 Task: Send an email with the signature Alicia Thompson with the subject Reminder for a donation and the message Would you be able to attend the training session on Monday at 10 am? from softage.10@softage.net to softage.6@softage.net and softage.7@softage.net
Action: Mouse moved to (83, 127)
Screenshot: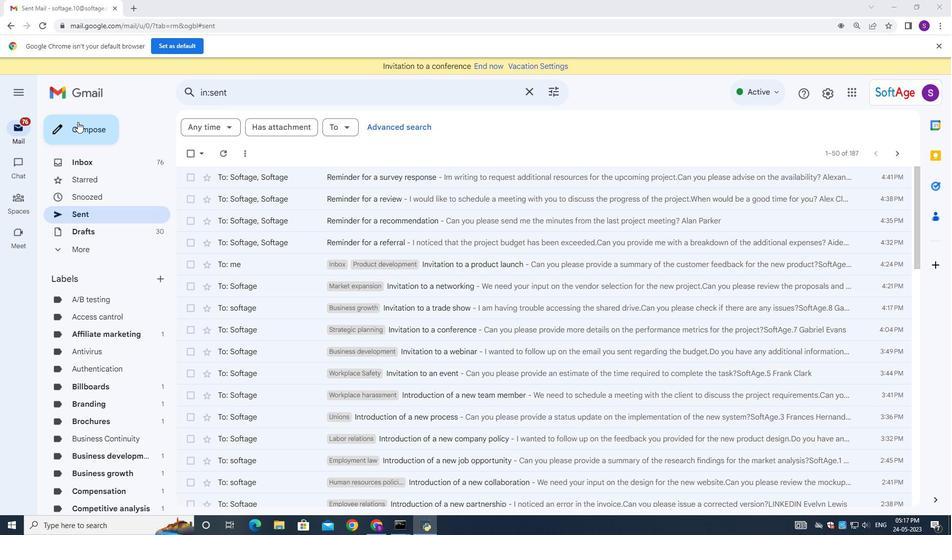 
Action: Mouse pressed left at (83, 127)
Screenshot: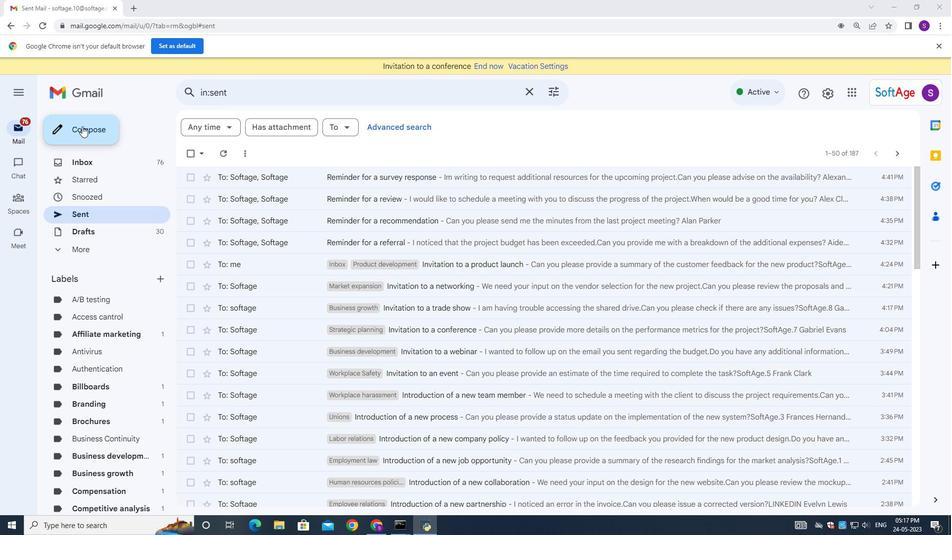 
Action: Mouse moved to (783, 493)
Screenshot: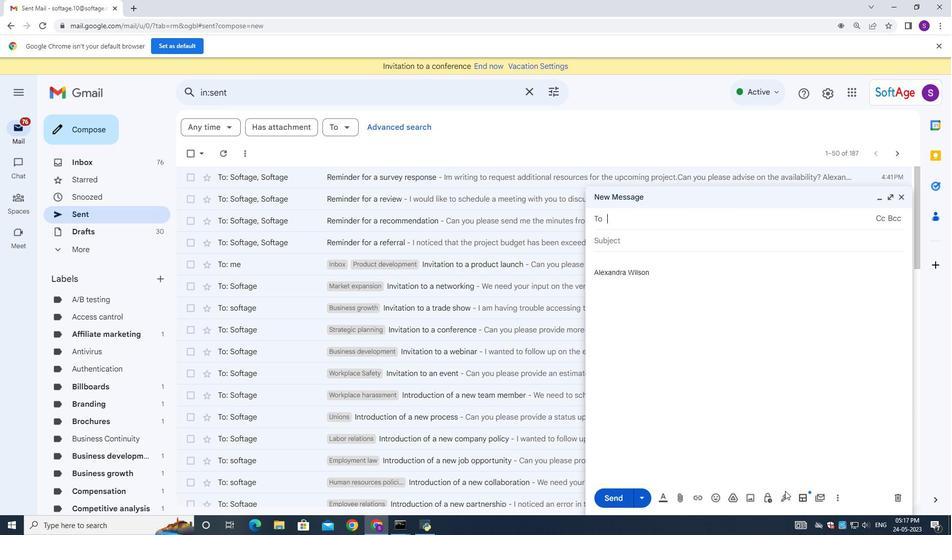 
Action: Mouse pressed left at (783, 493)
Screenshot: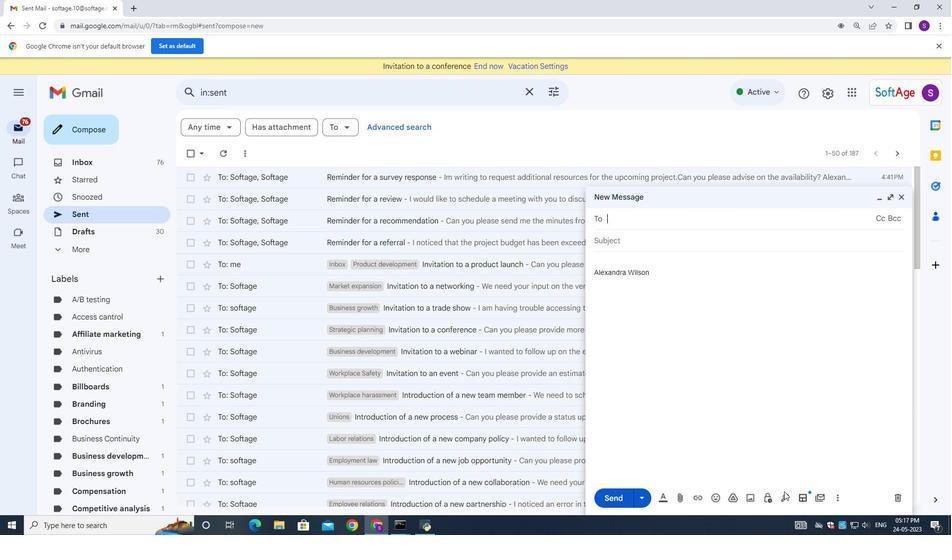 
Action: Mouse moved to (808, 435)
Screenshot: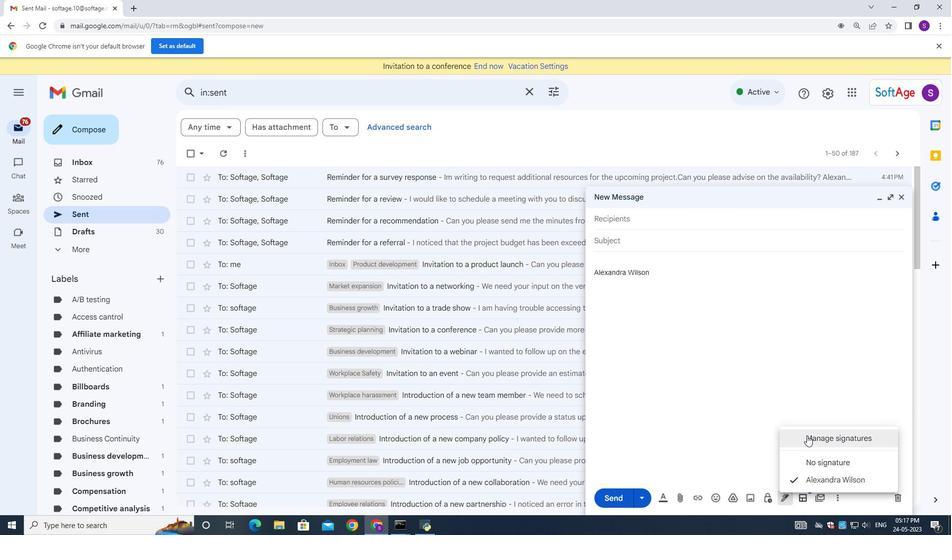 
Action: Mouse pressed left at (808, 435)
Screenshot: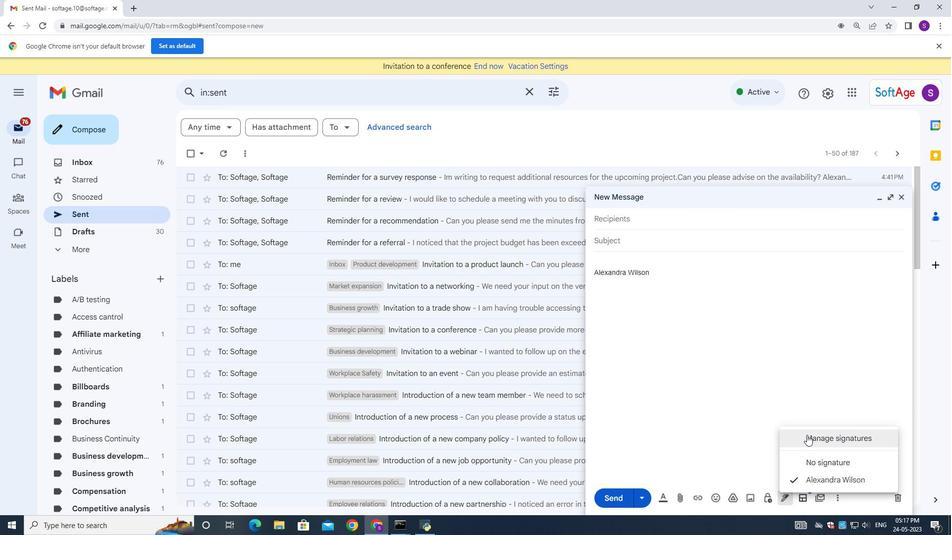 
Action: Mouse moved to (468, 250)
Screenshot: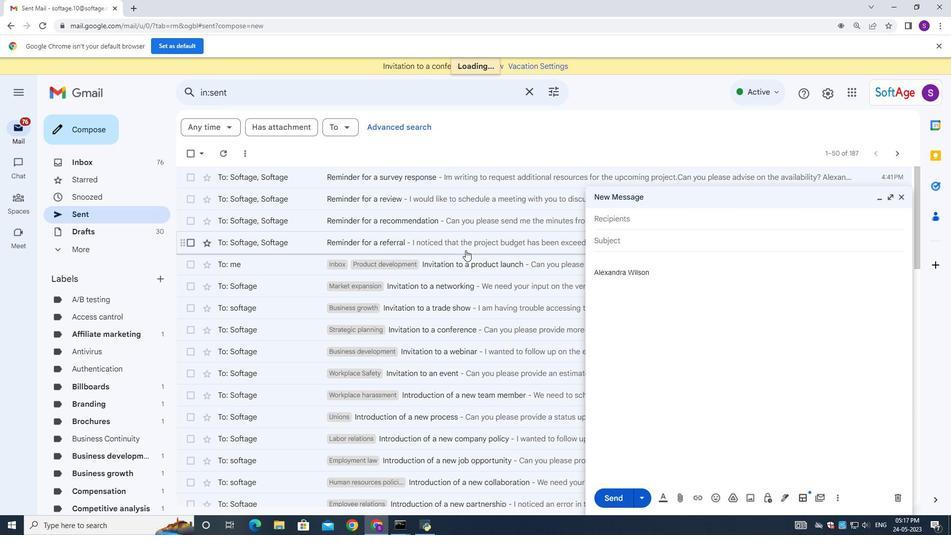 
Action: Mouse scrolled (468, 249) with delta (0, 0)
Screenshot: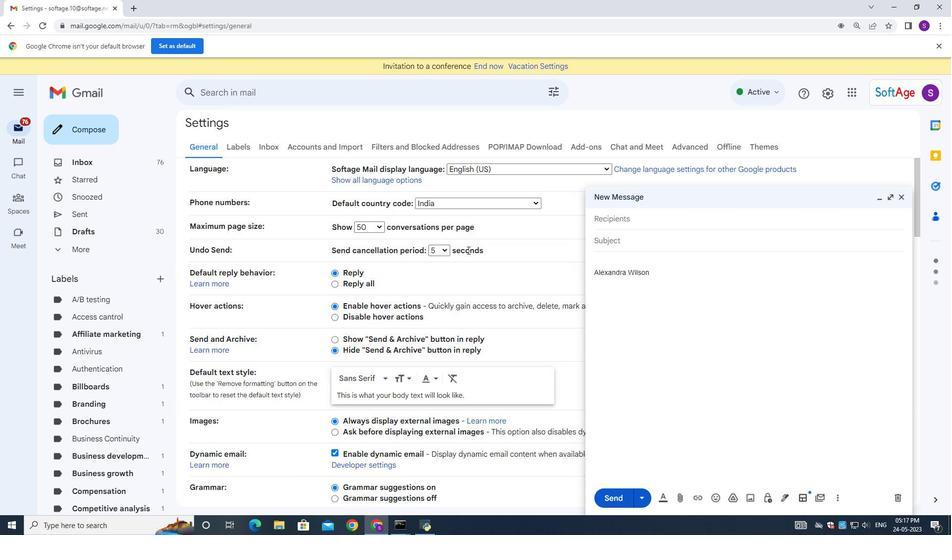 
Action: Mouse scrolled (468, 249) with delta (0, 0)
Screenshot: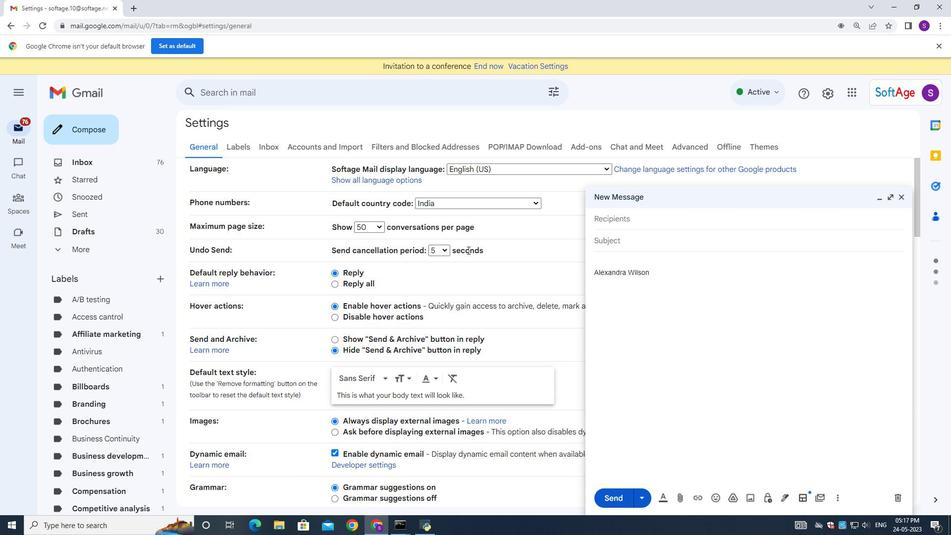 
Action: Mouse scrolled (468, 249) with delta (0, 0)
Screenshot: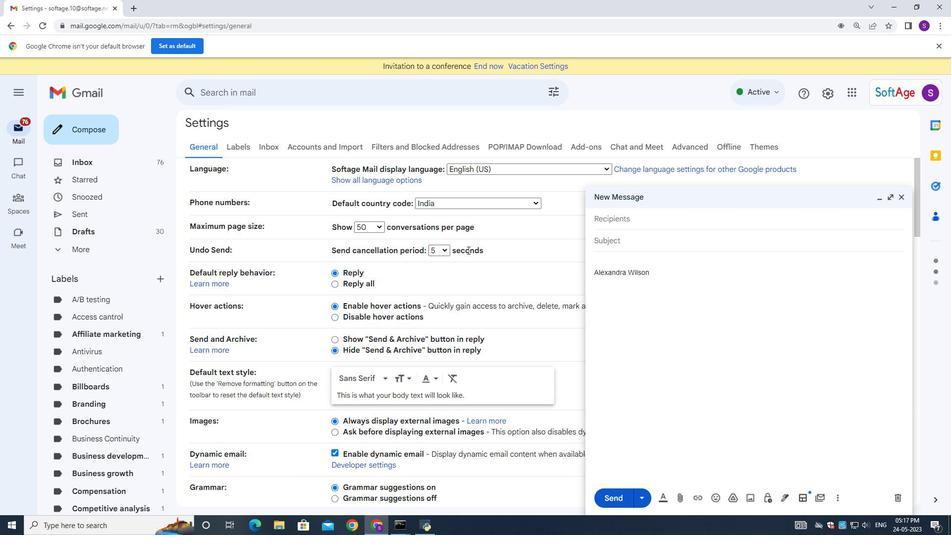 
Action: Mouse scrolled (468, 249) with delta (0, 0)
Screenshot: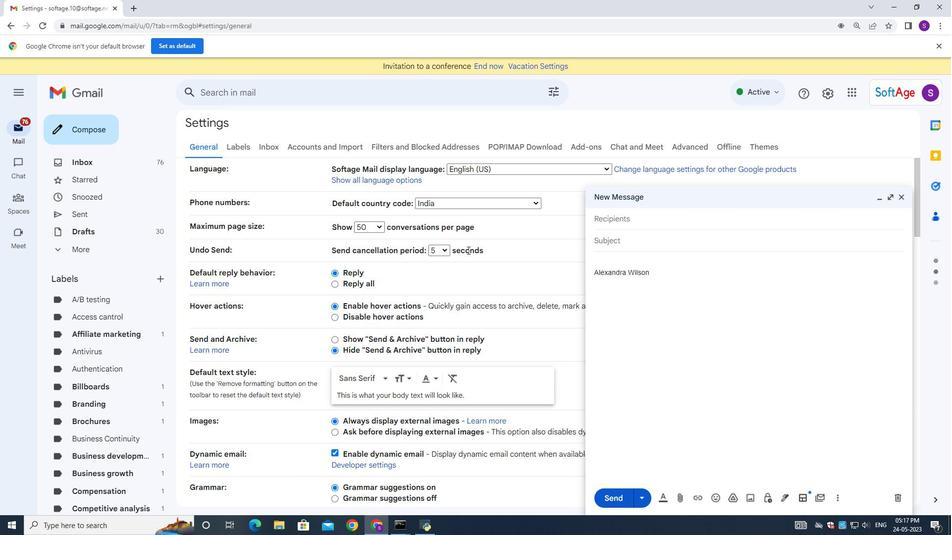 
Action: Mouse scrolled (468, 249) with delta (0, 0)
Screenshot: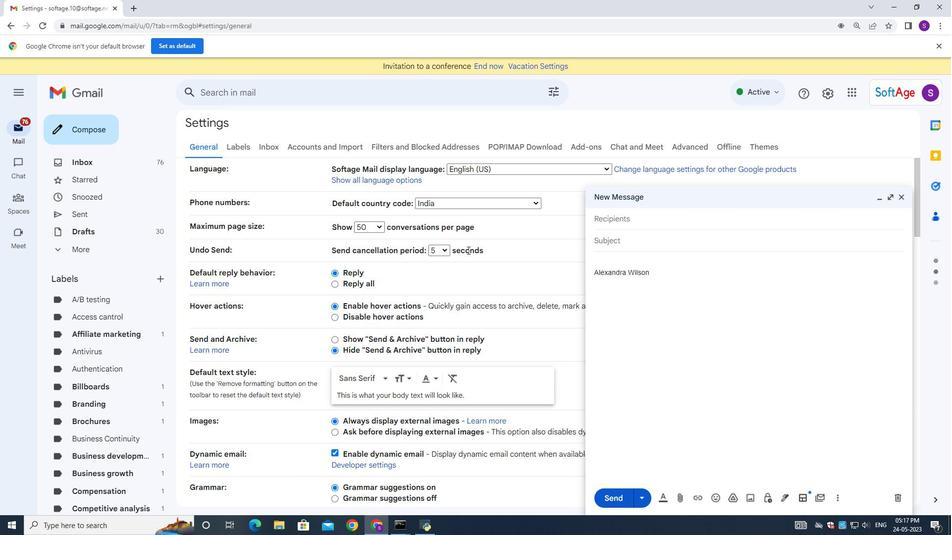 
Action: Mouse scrolled (468, 249) with delta (0, 0)
Screenshot: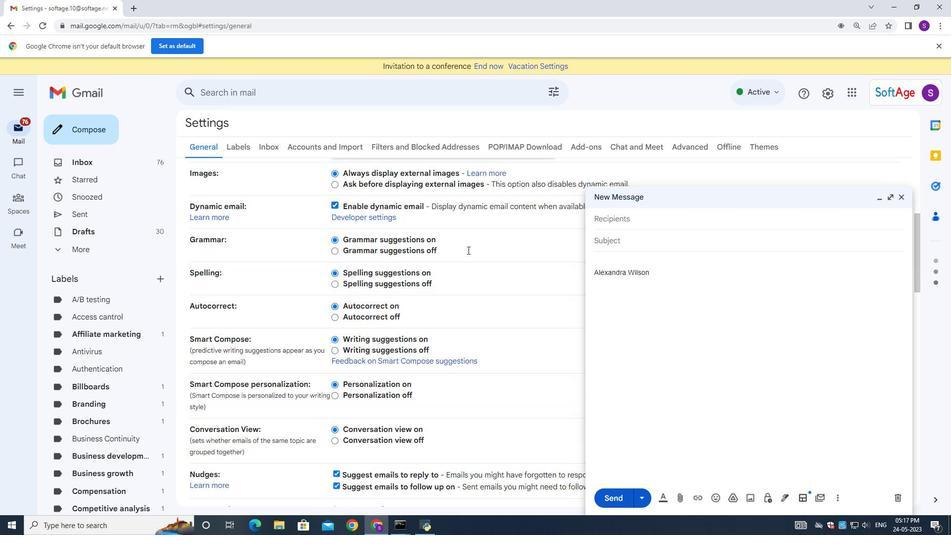 
Action: Mouse scrolled (468, 249) with delta (0, 0)
Screenshot: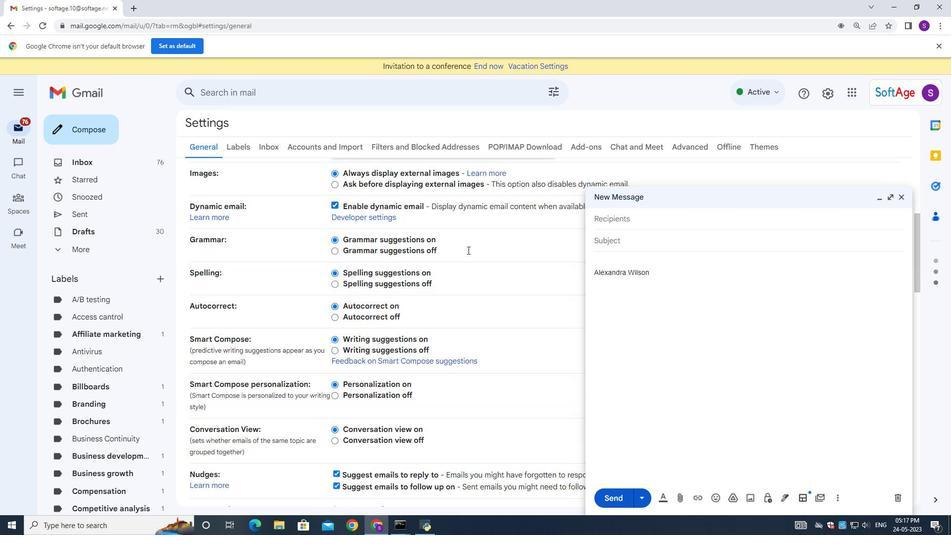 
Action: Mouse scrolled (468, 249) with delta (0, 0)
Screenshot: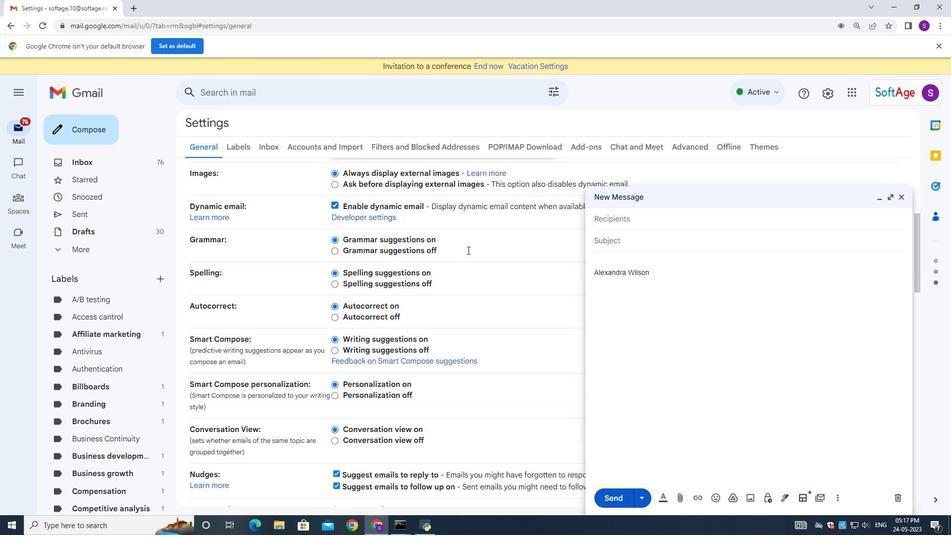 
Action: Mouse scrolled (468, 249) with delta (0, 0)
Screenshot: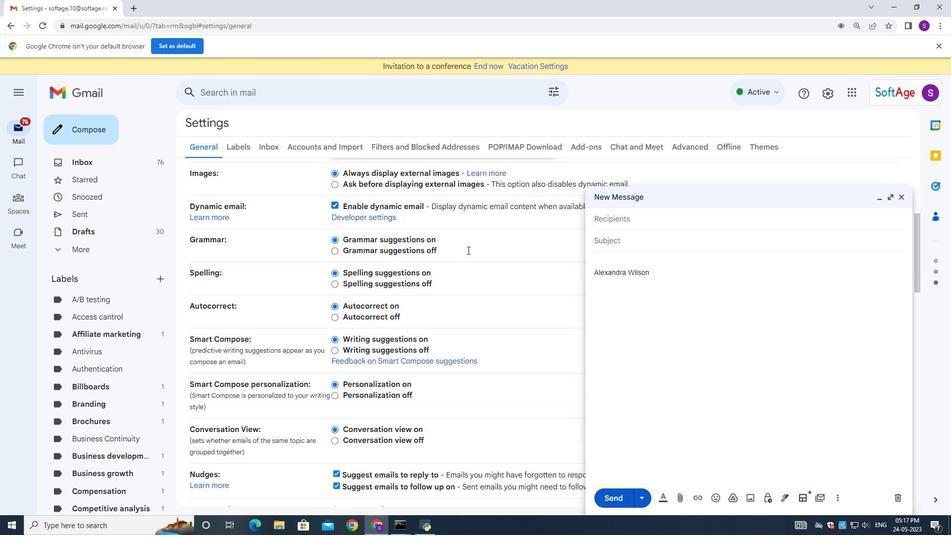 
Action: Mouse scrolled (468, 249) with delta (0, 0)
Screenshot: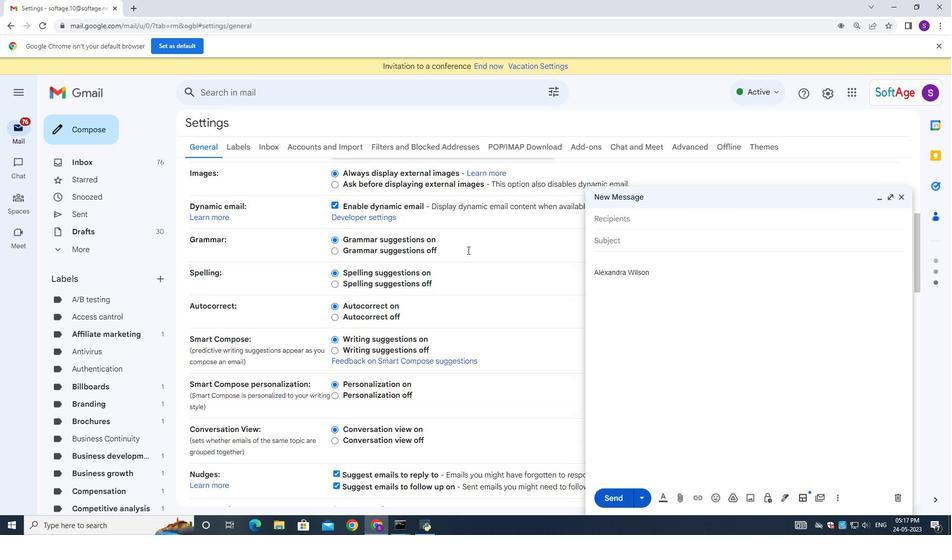 
Action: Mouse scrolled (468, 249) with delta (0, 0)
Screenshot: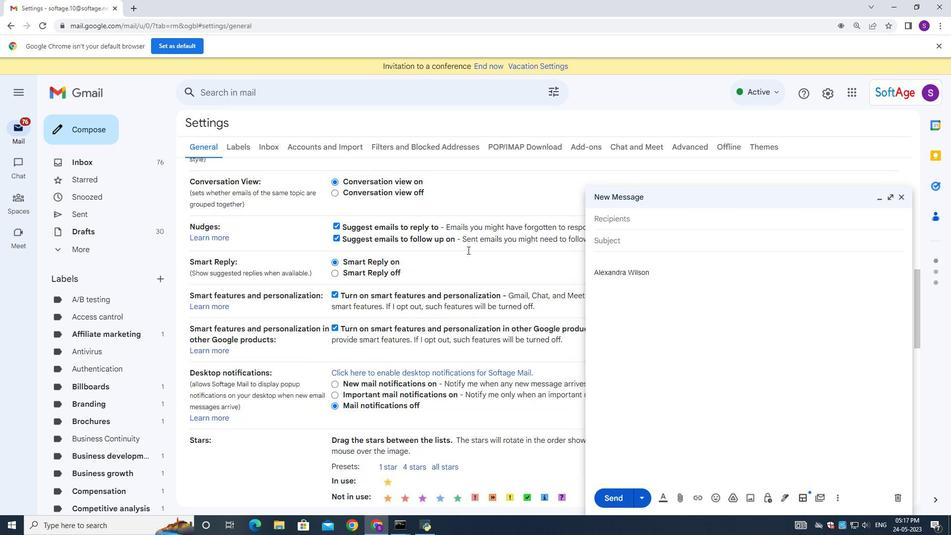 
Action: Mouse scrolled (468, 249) with delta (0, 0)
Screenshot: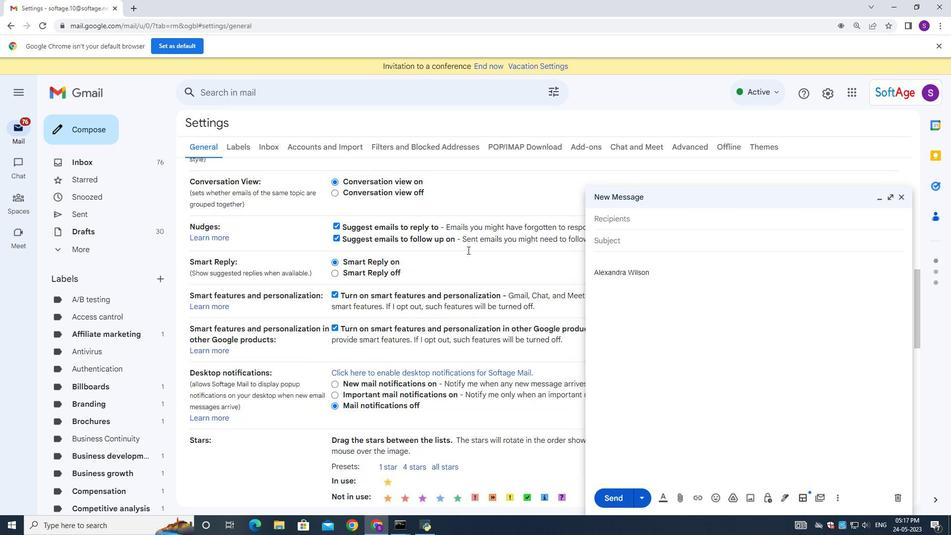 
Action: Mouse scrolled (468, 249) with delta (0, 0)
Screenshot: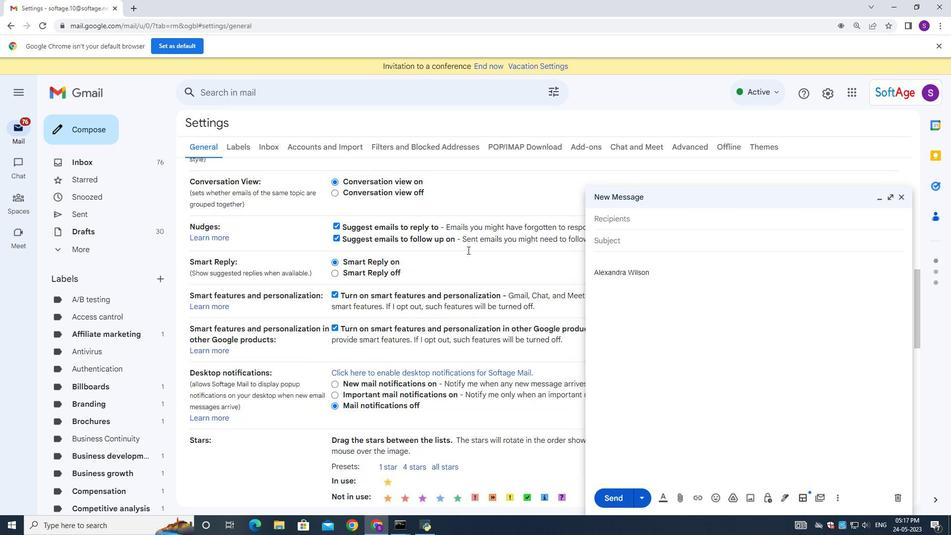 
Action: Mouse scrolled (468, 249) with delta (0, 0)
Screenshot: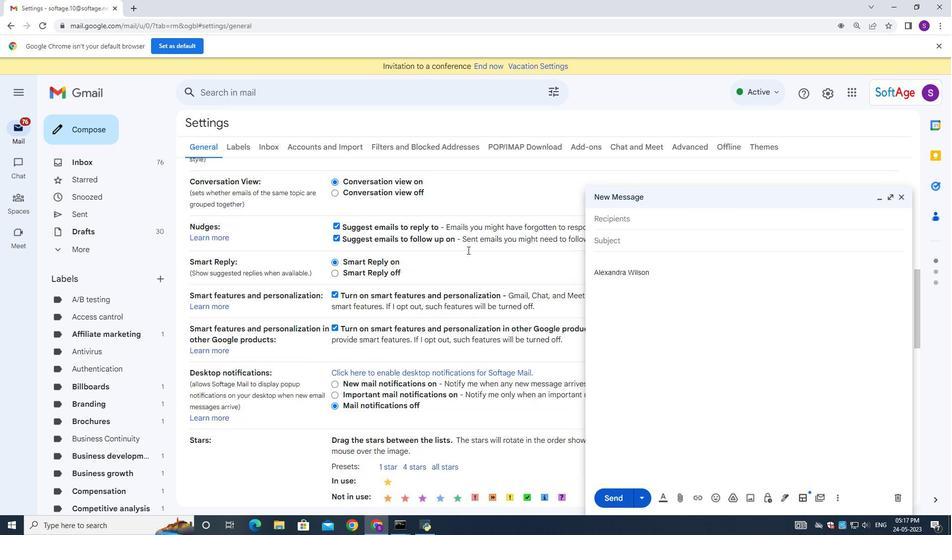 
Action: Mouse scrolled (468, 249) with delta (0, 0)
Screenshot: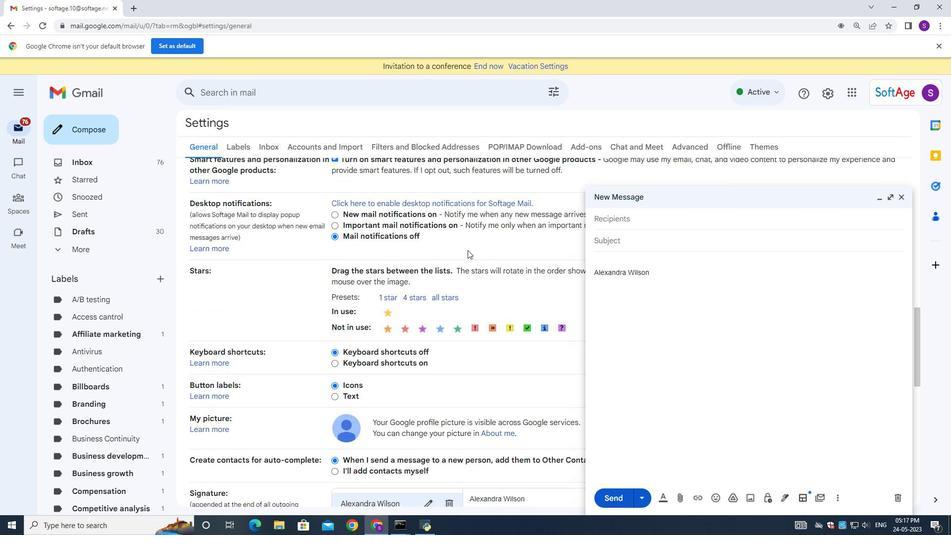
Action: Mouse scrolled (468, 249) with delta (0, 0)
Screenshot: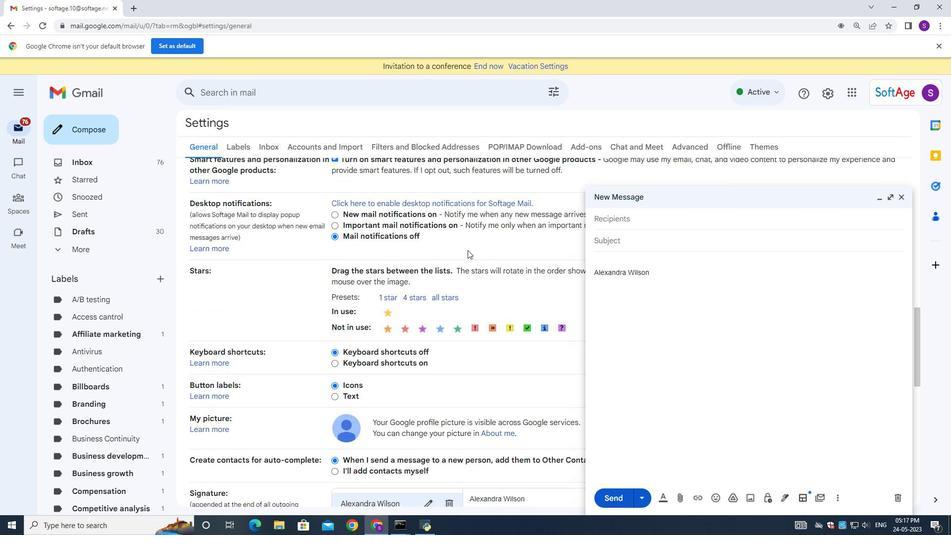 
Action: Mouse scrolled (468, 249) with delta (0, 0)
Screenshot: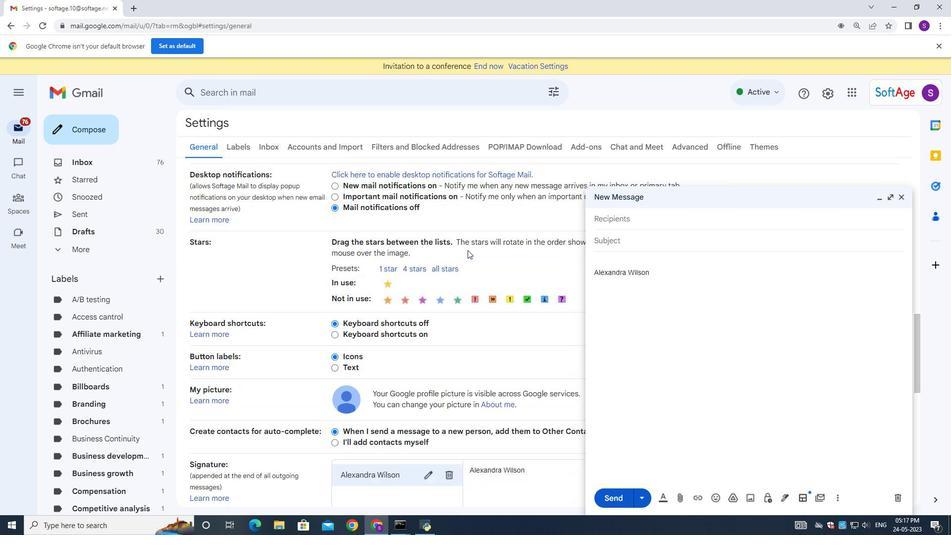 
Action: Mouse scrolled (468, 249) with delta (0, 0)
Screenshot: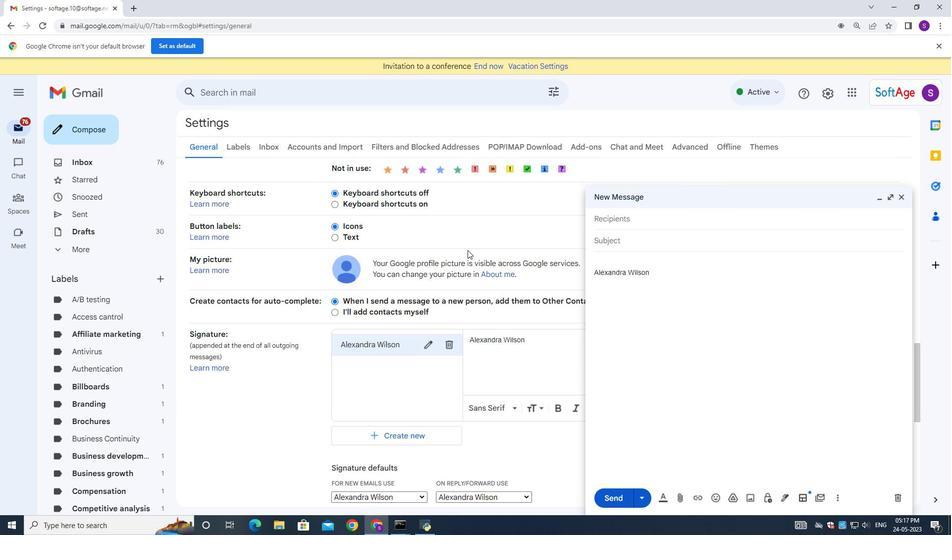 
Action: Mouse scrolled (468, 249) with delta (0, 0)
Screenshot: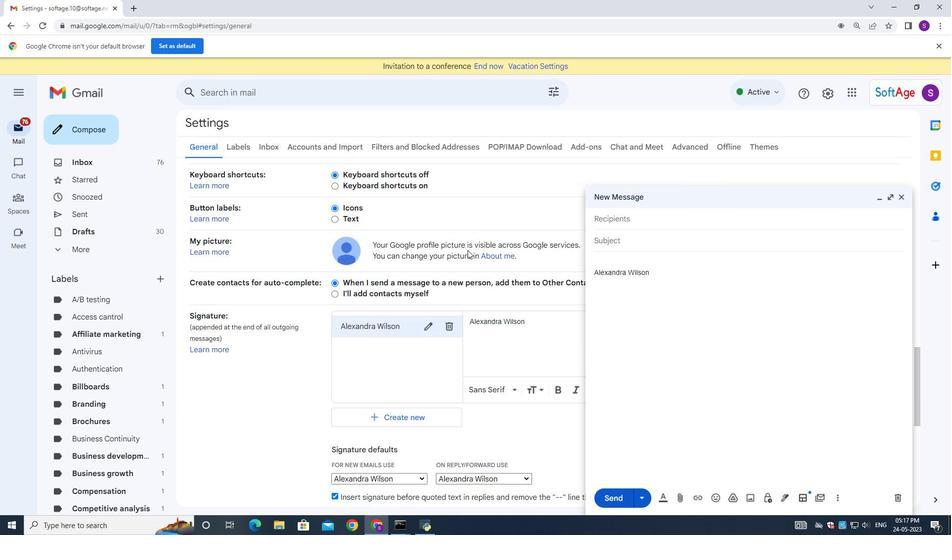 
Action: Mouse moved to (427, 235)
Screenshot: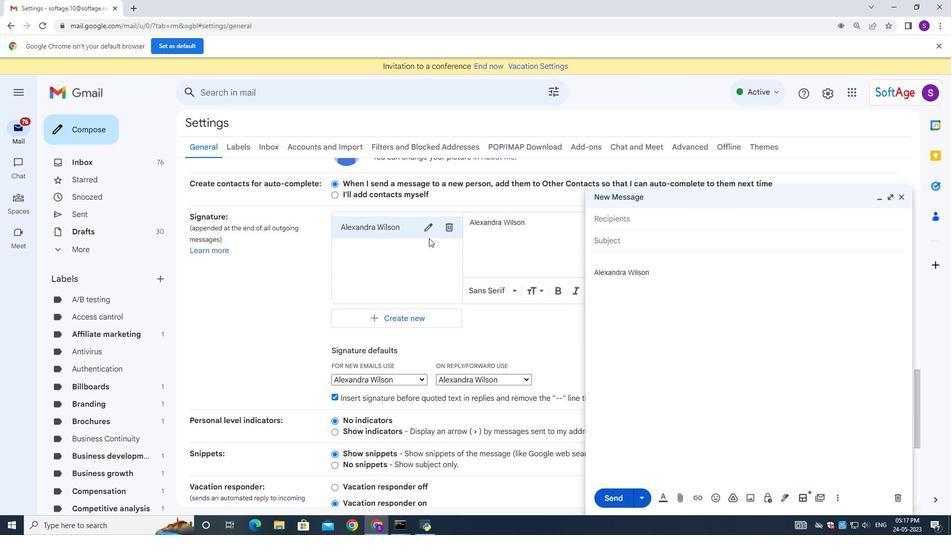 
Action: Mouse pressed left at (427, 235)
Screenshot: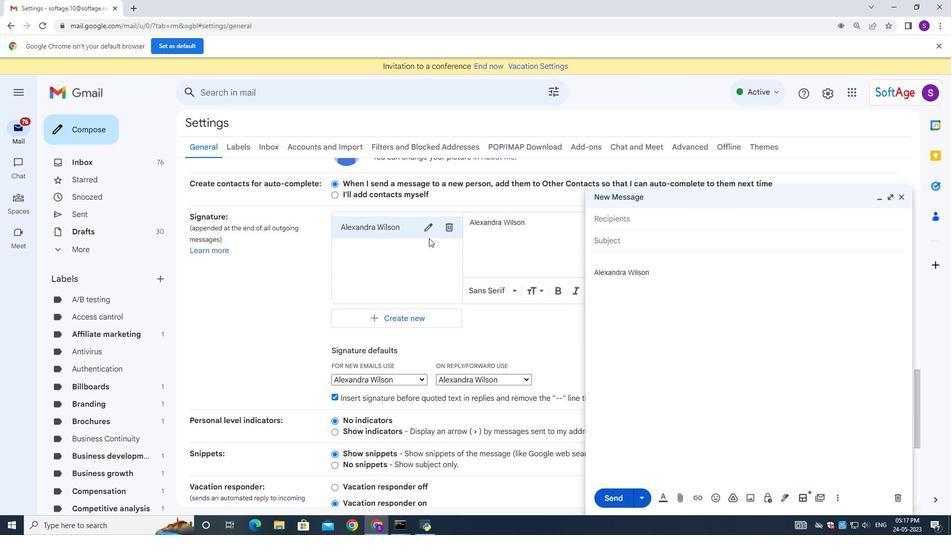 
Action: Mouse moved to (430, 236)
Screenshot: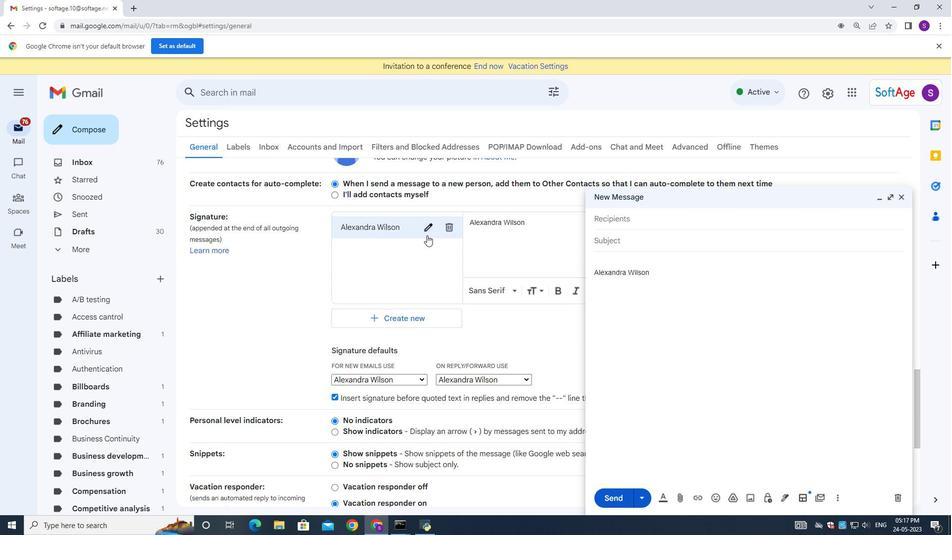 
Action: Key pressed ctrl+A<Key.backspace><Key.shift><Key.shift><Key.shift><Key.shift><Key.shift><Key.shift><Key.shift><Key.shift><Key.shift><Key.shift><Key.shift><Key.shift><Key.shift><Key.shift><Key.shift><Key.shift><Key.shift><Key.shift><Key.shift><Key.shift><Key.shift><Key.shift><Key.shift><Key.shift><Key.shift><Key.shift><Key.shift><Key.shift><Key.shift><Key.shift><Key.shift><Key.shift><Key.shift><Key.shift><Key.shift><Key.shift><Key.shift><Key.shift><Key.shift><Key.shift><Key.shift><Key.shift><Key.shift><Key.shift><Key.shift><Key.shift><Key.shift>Alicia<Key.space><Key.shift><Key.shift><Key.shift><Key.shift><Key.shift>Thompson<Key.space>
Screenshot: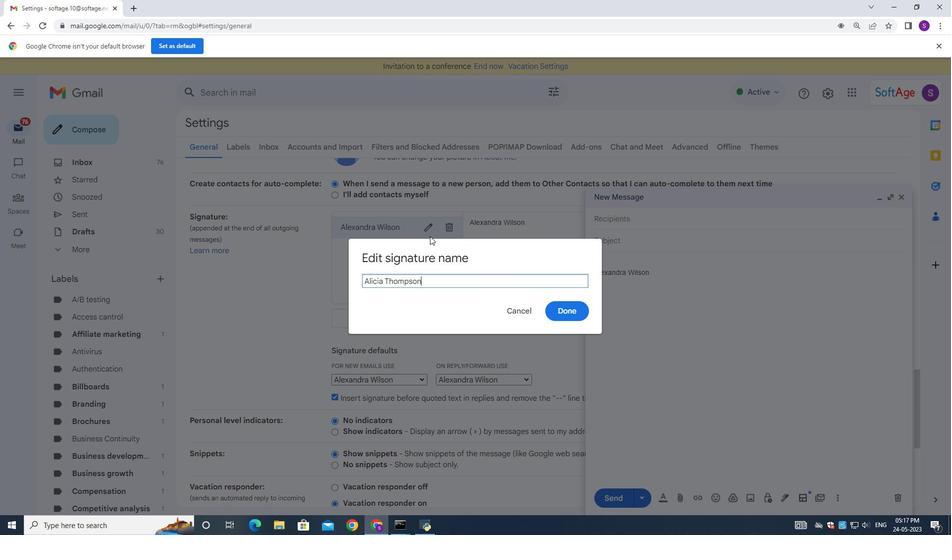 
Action: Mouse moved to (569, 307)
Screenshot: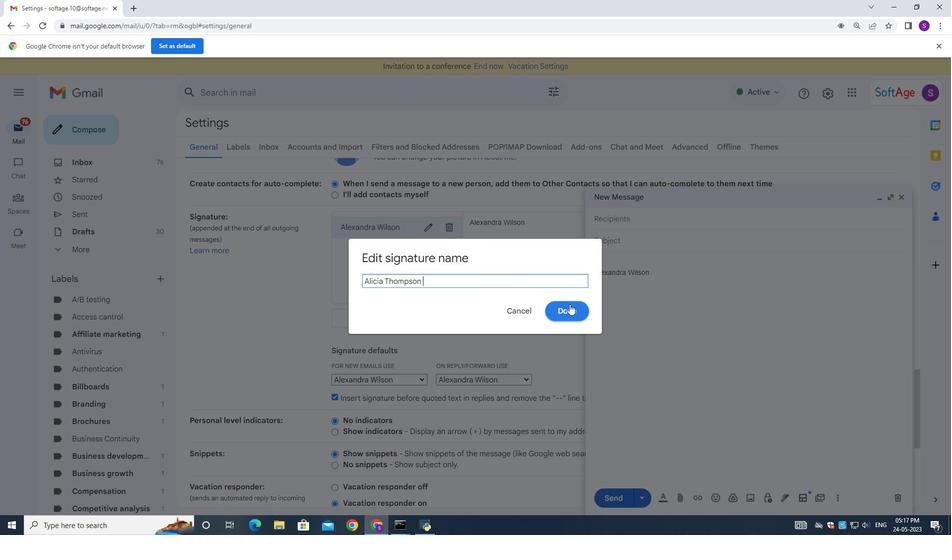 
Action: Mouse pressed left at (569, 307)
Screenshot: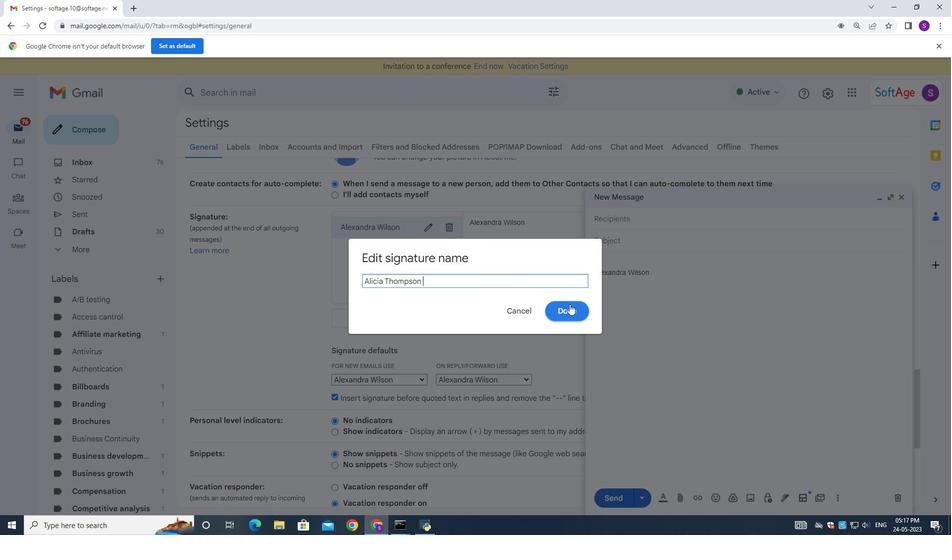 
Action: Mouse moved to (520, 236)
Screenshot: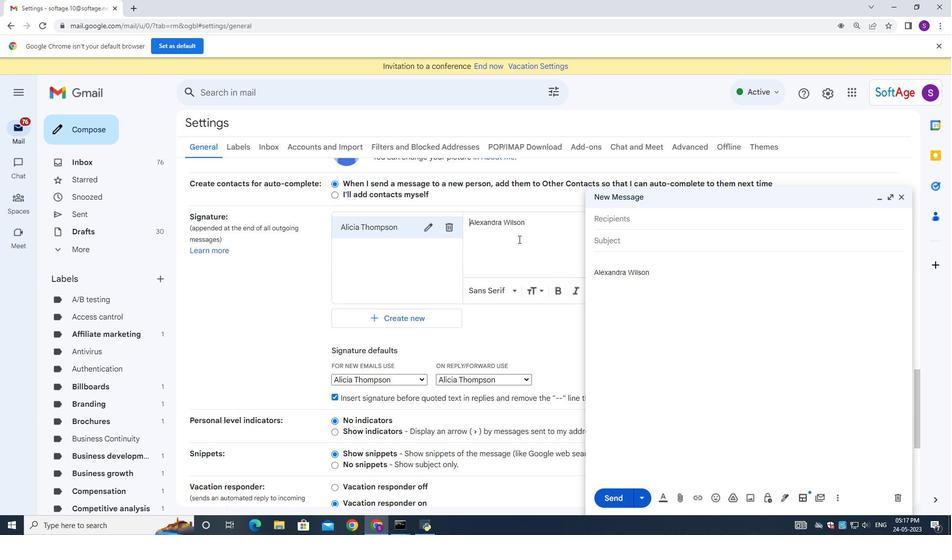 
Action: Mouse pressed left at (520, 236)
Screenshot: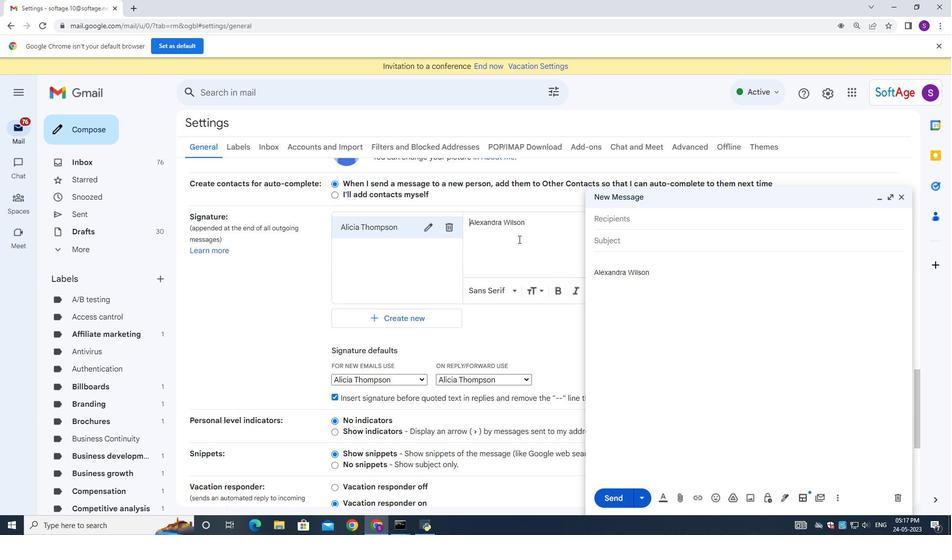 
Action: Mouse moved to (530, 236)
Screenshot: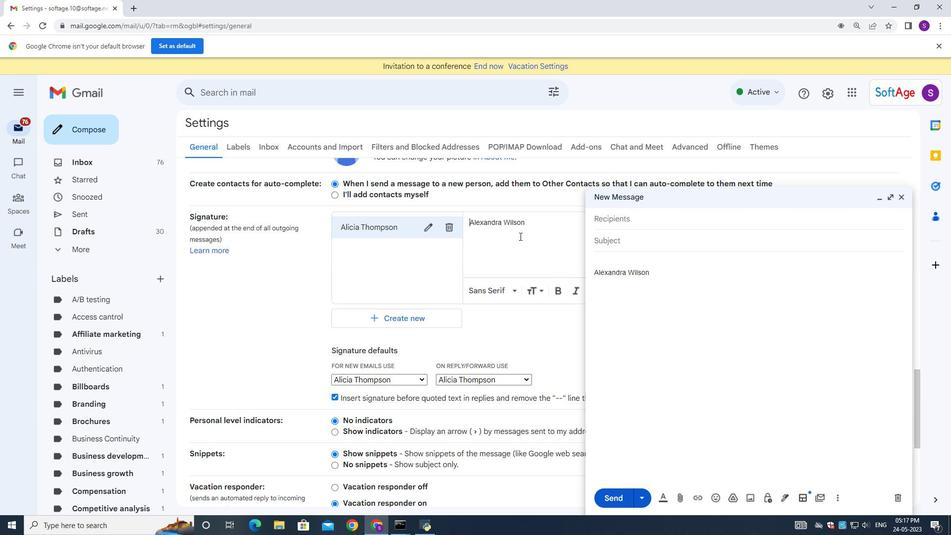 
Action: Key pressed ctrl+A<Key.backspace><Key.shift><Key.shift><Key.shift><Key.shift><Key.shift><Key.shift><Key.shift><Key.shift><Key.shift><Key.shift><Key.shift><Key.shift><Key.shift><Key.shift>Alicia<Key.space><Key.shift><Key.shift><Key.shift><Key.shift>Thompson
Screenshot: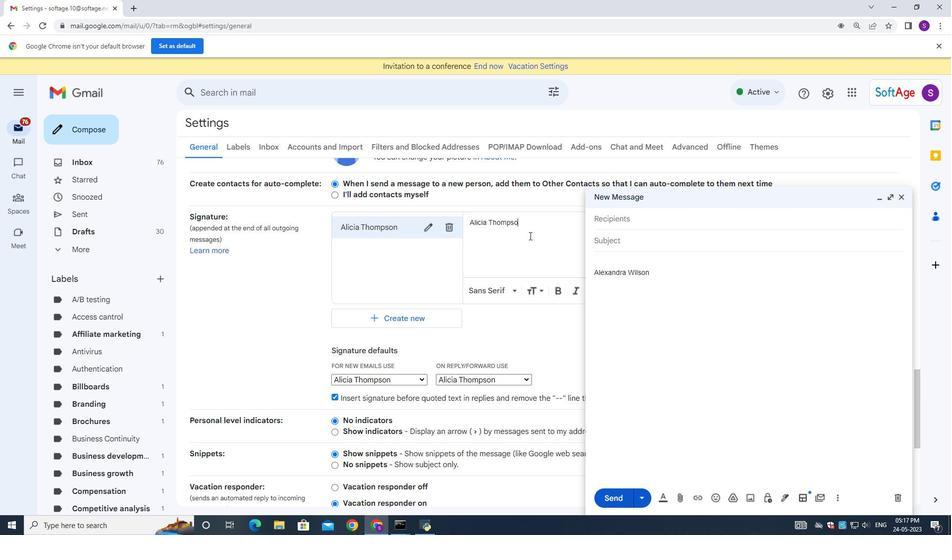 
Action: Mouse moved to (900, 194)
Screenshot: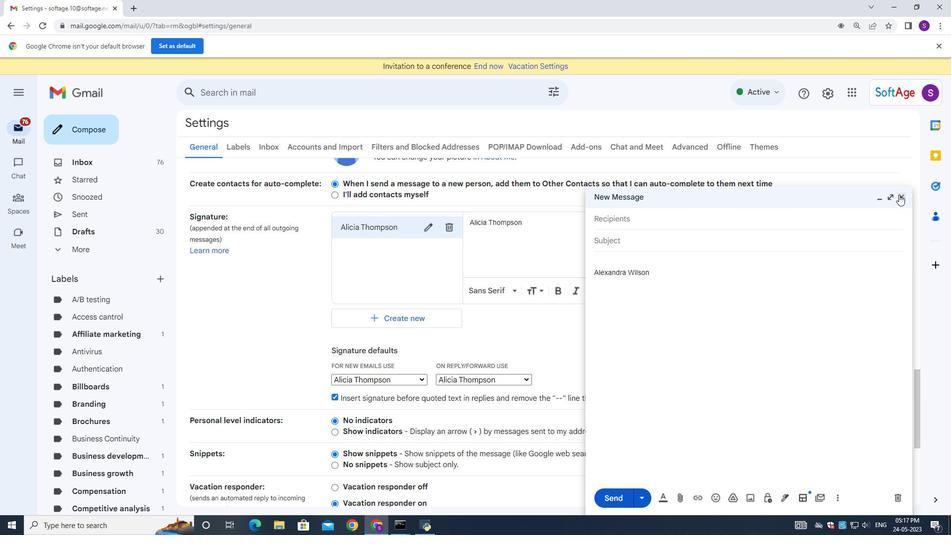 
Action: Mouse pressed left at (900, 194)
Screenshot: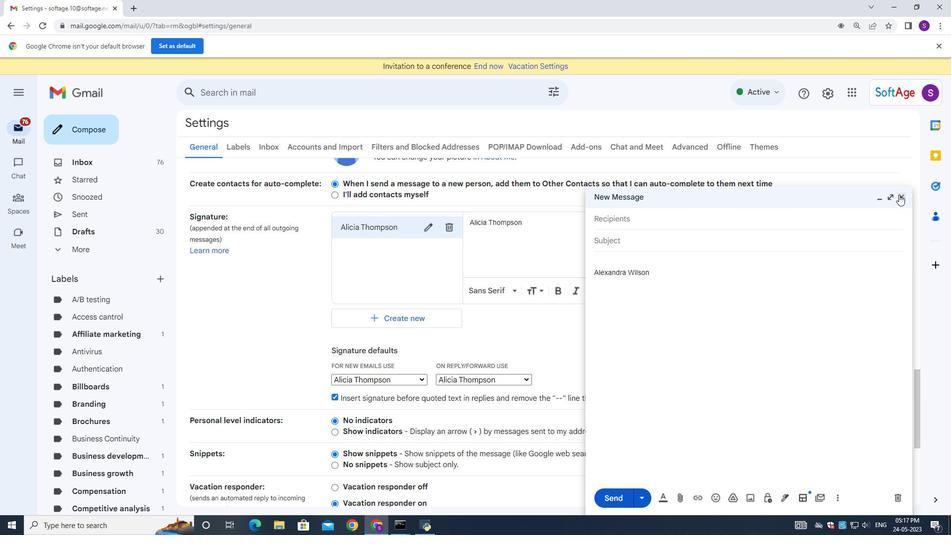 
Action: Mouse moved to (569, 284)
Screenshot: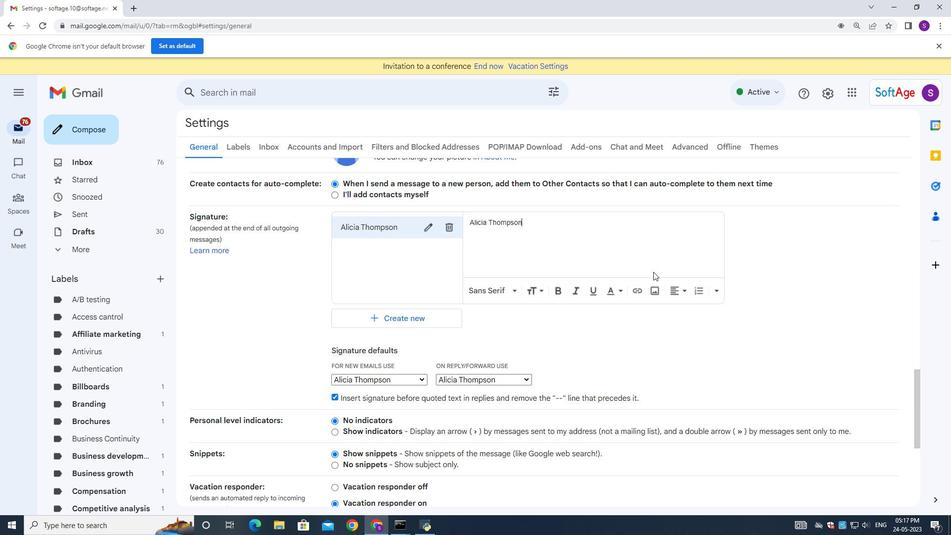 
Action: Mouse scrolled (569, 284) with delta (0, 0)
Screenshot: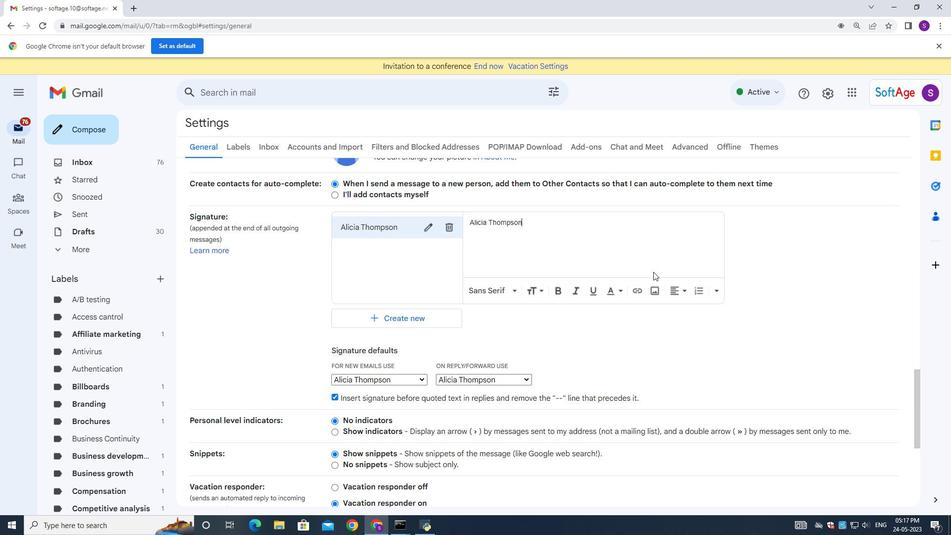 
Action: Mouse moved to (568, 285)
Screenshot: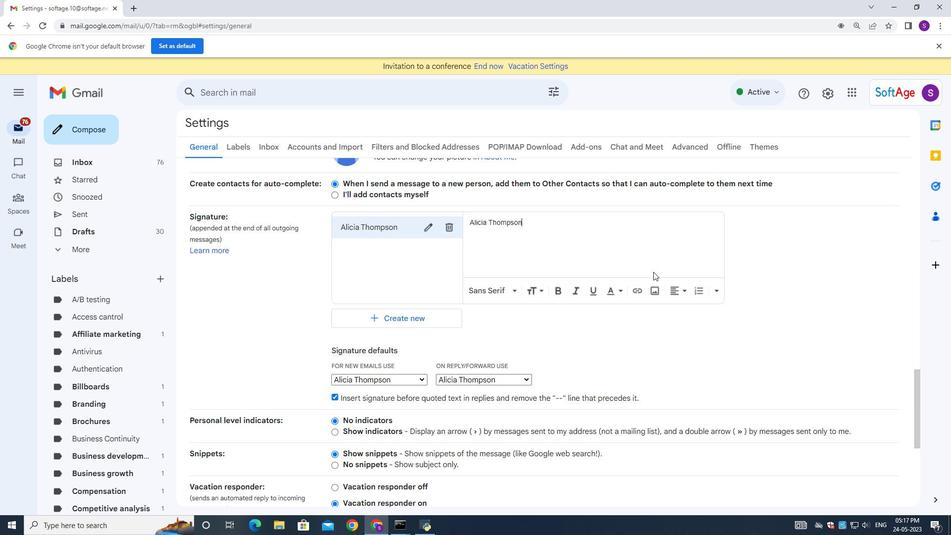 
Action: Mouse scrolled (568, 284) with delta (0, 0)
Screenshot: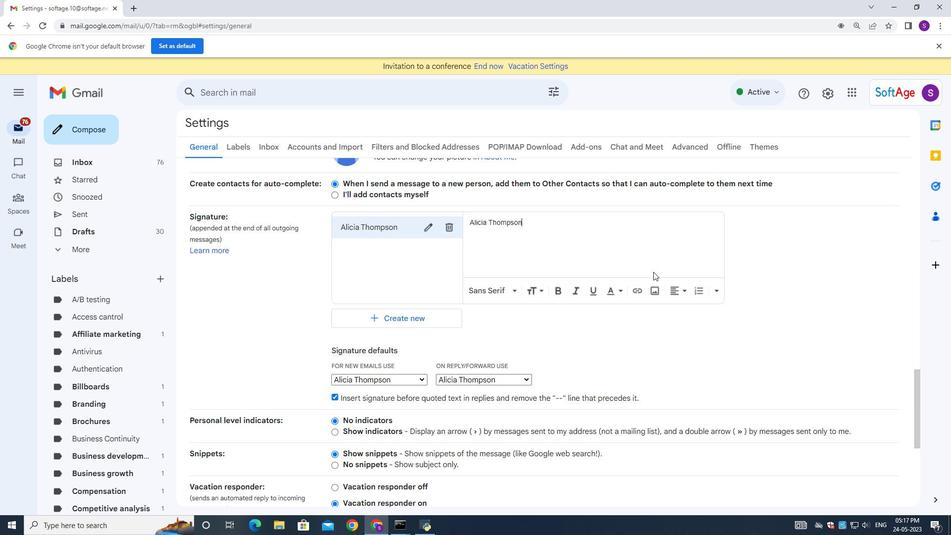 
Action: Mouse moved to (568, 285)
Screenshot: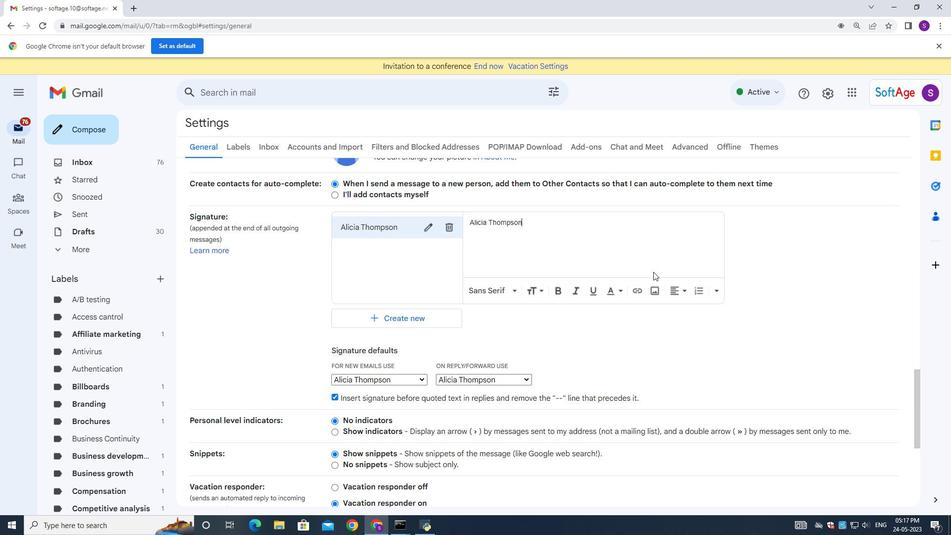
Action: Mouse scrolled (568, 284) with delta (0, 0)
Screenshot: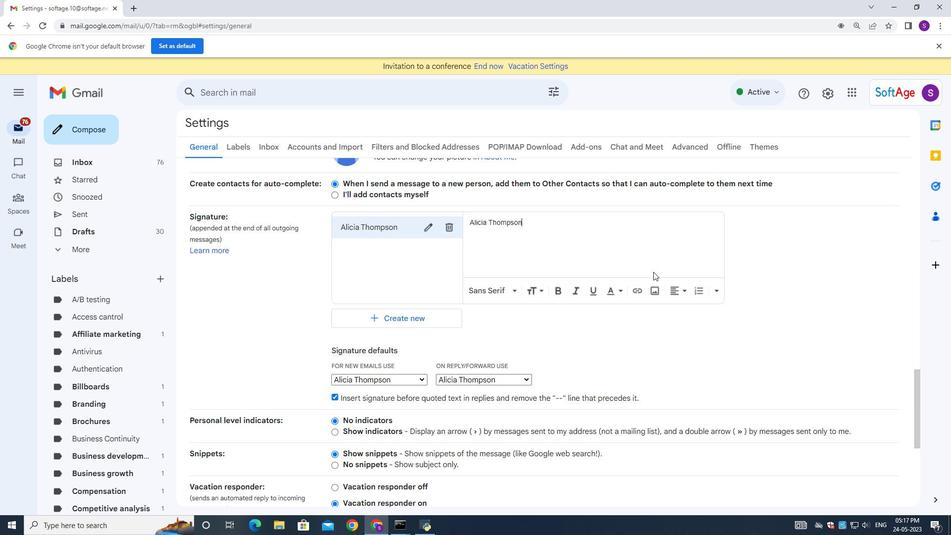 
Action: Mouse moved to (567, 285)
Screenshot: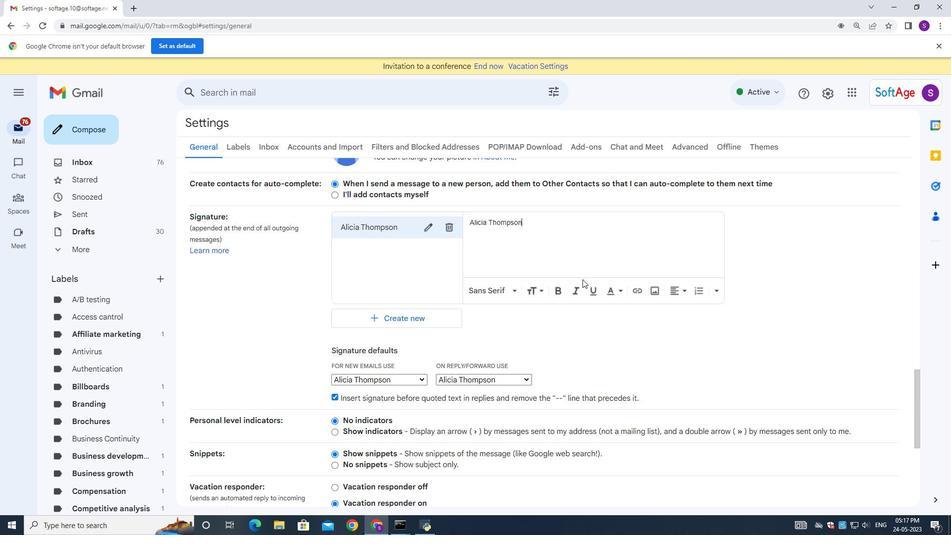 
Action: Mouse scrolled (567, 285) with delta (0, 0)
Screenshot: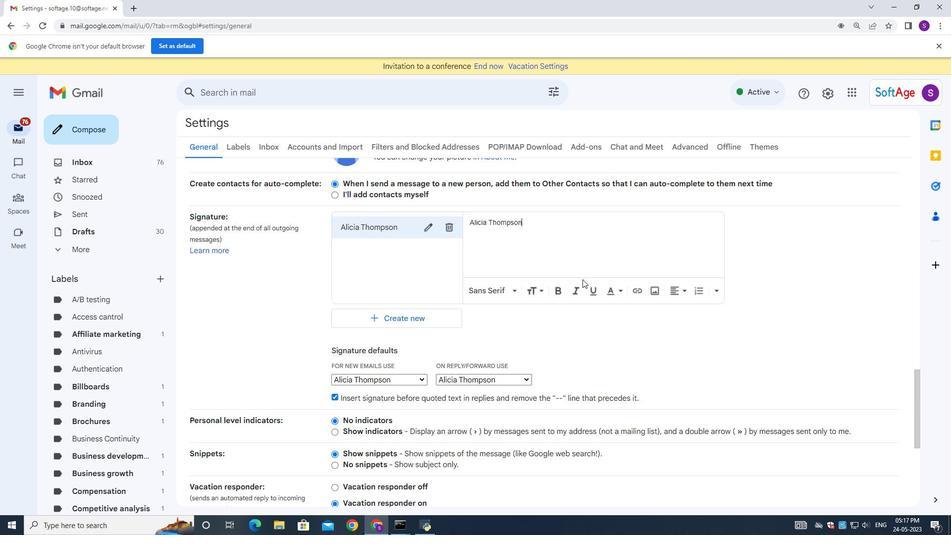 
Action: Mouse moved to (565, 285)
Screenshot: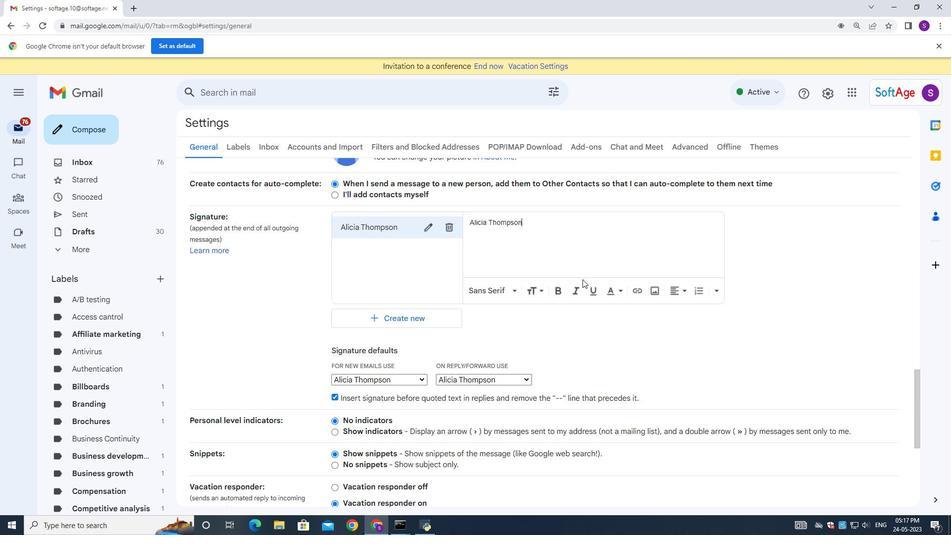 
Action: Mouse scrolled (567, 285) with delta (0, 0)
Screenshot: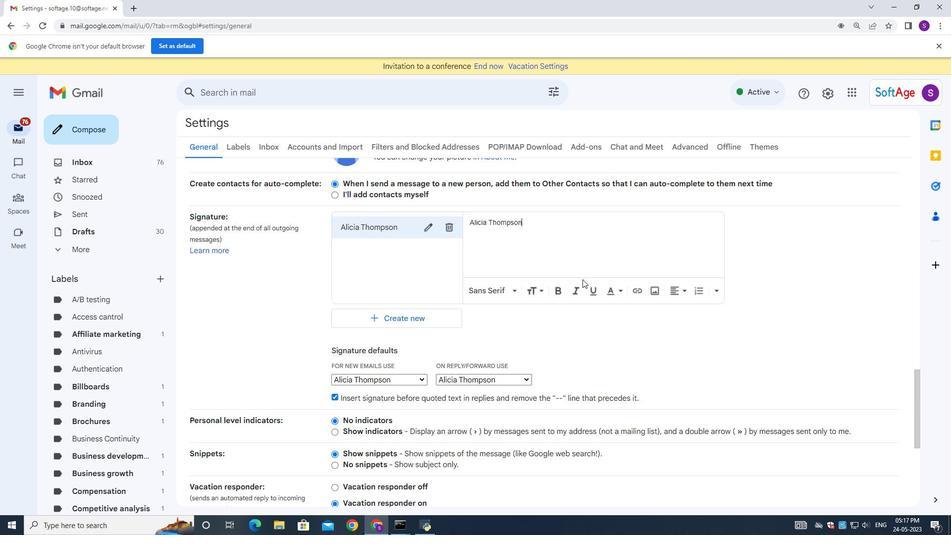 
Action: Mouse moved to (564, 285)
Screenshot: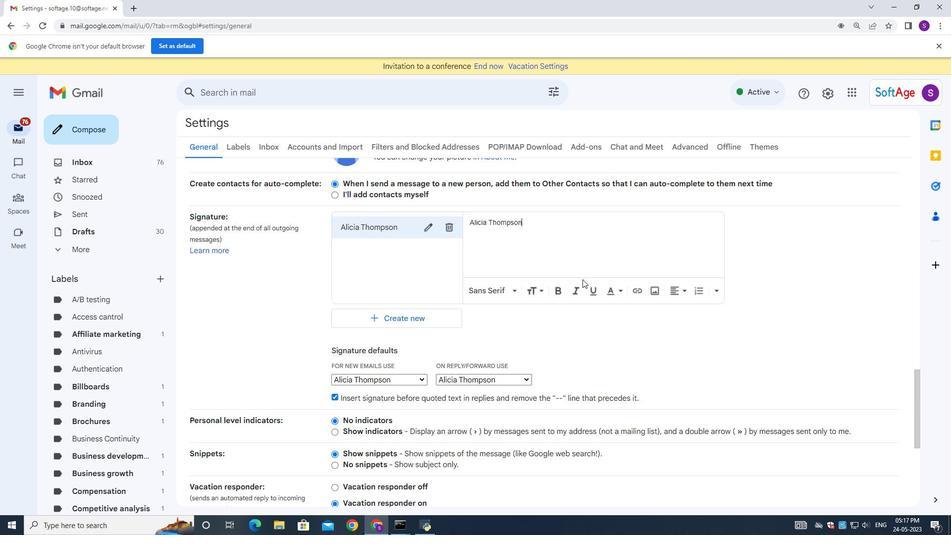 
Action: Mouse scrolled (565, 285) with delta (0, 0)
Screenshot: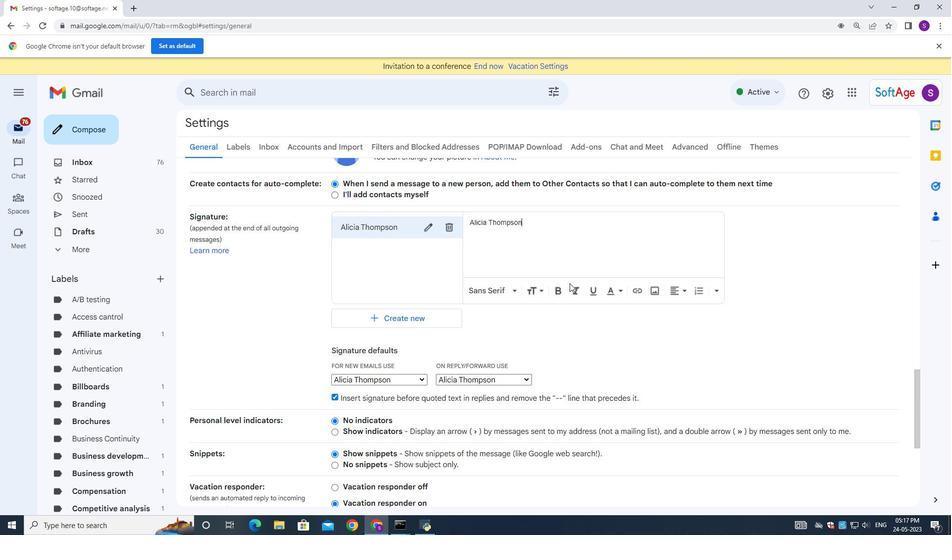 
Action: Mouse moved to (560, 285)
Screenshot: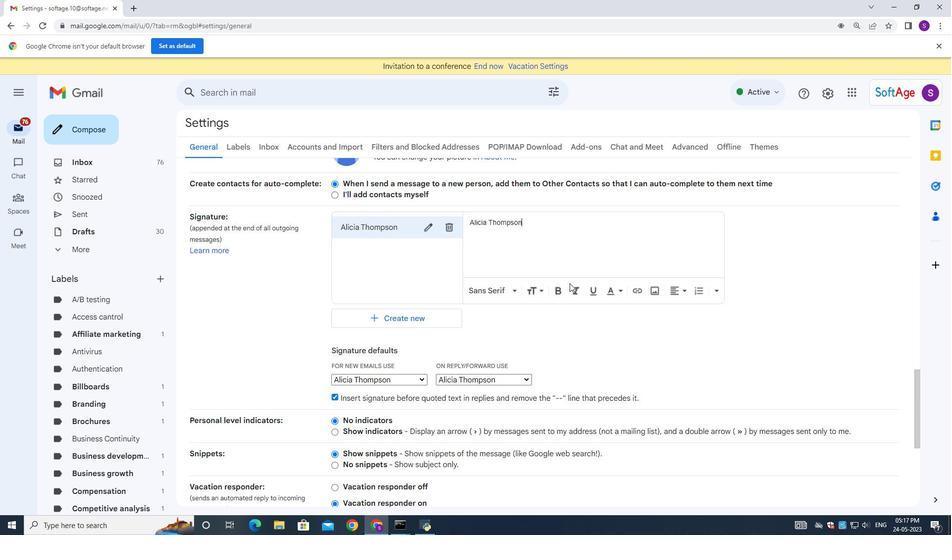 
Action: Mouse scrolled (564, 284) with delta (0, 0)
Screenshot: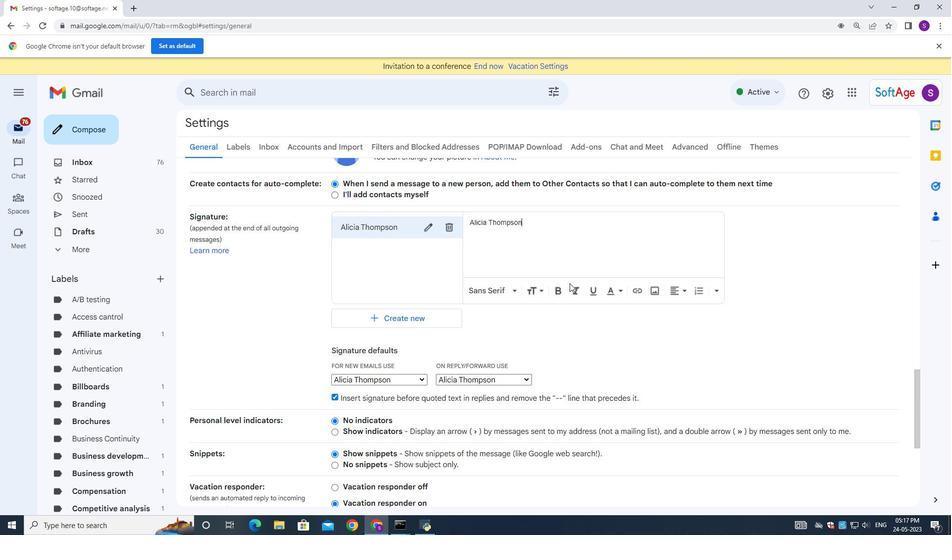 
Action: Mouse moved to (542, 287)
Screenshot: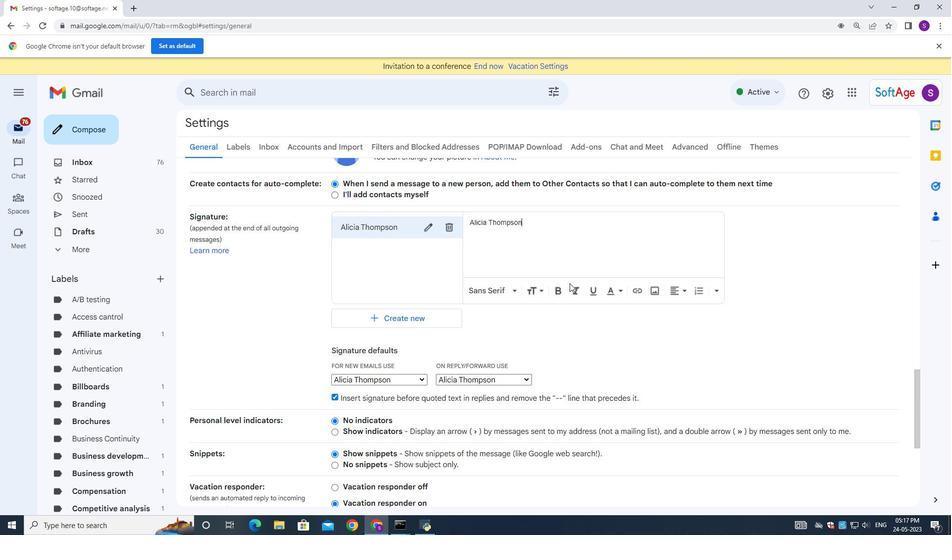 
Action: Mouse scrolled (560, 284) with delta (0, 0)
Screenshot: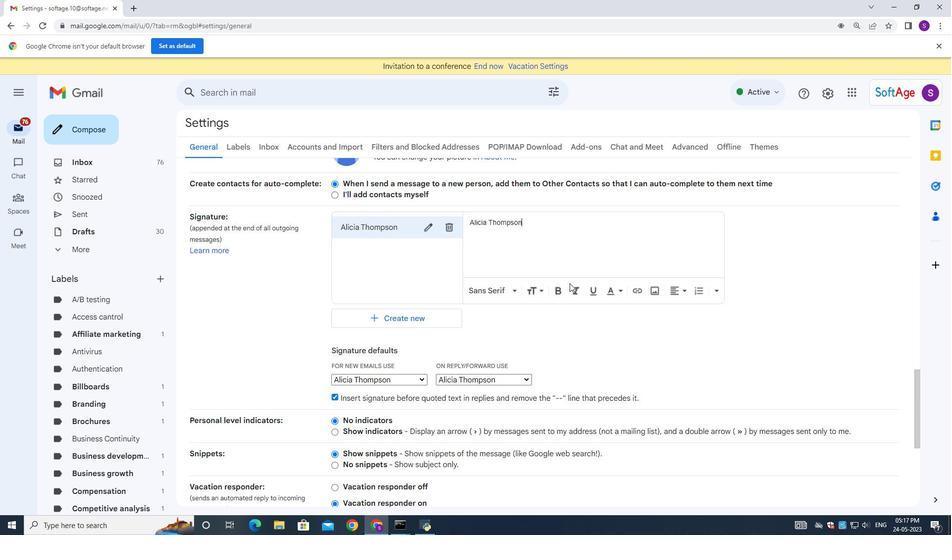 
Action: Mouse moved to (532, 289)
Screenshot: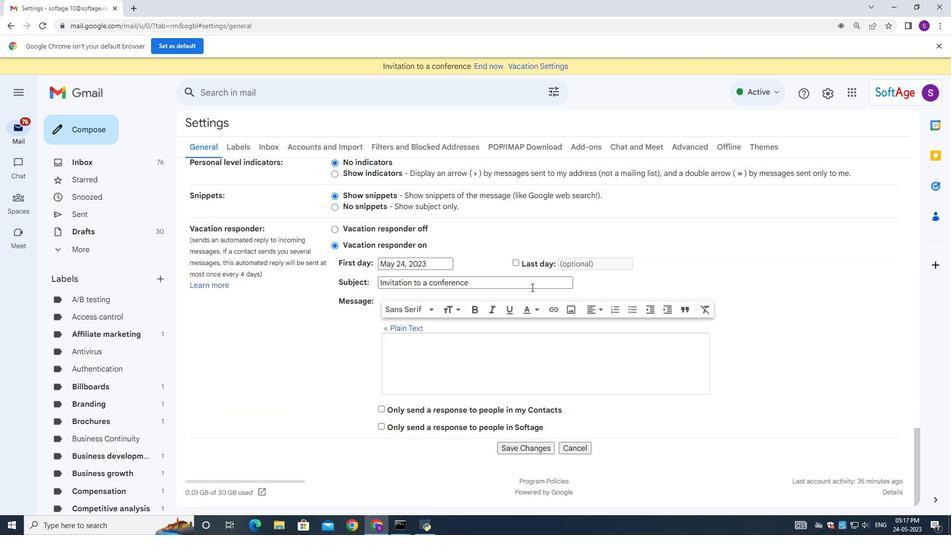 
Action: Mouse scrolled (532, 289) with delta (0, 0)
Screenshot: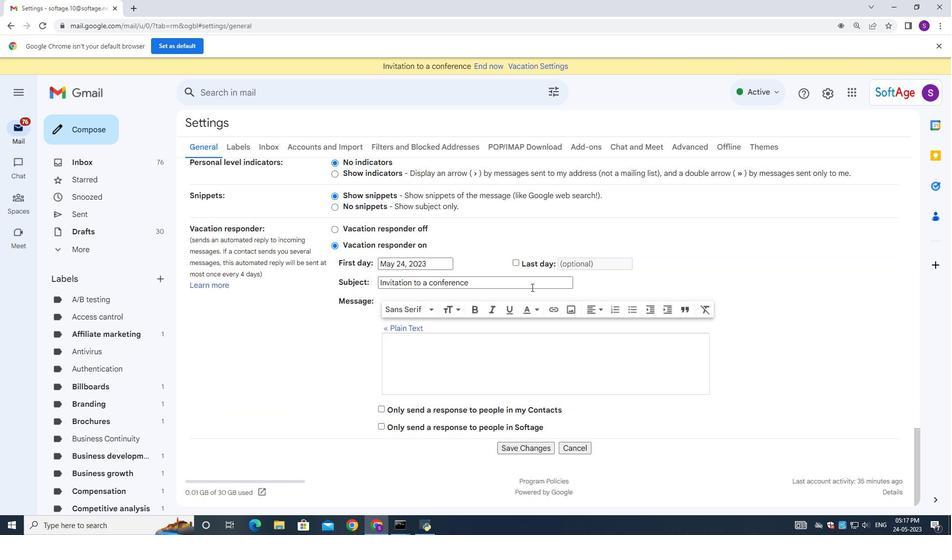 
Action: Mouse moved to (532, 291)
Screenshot: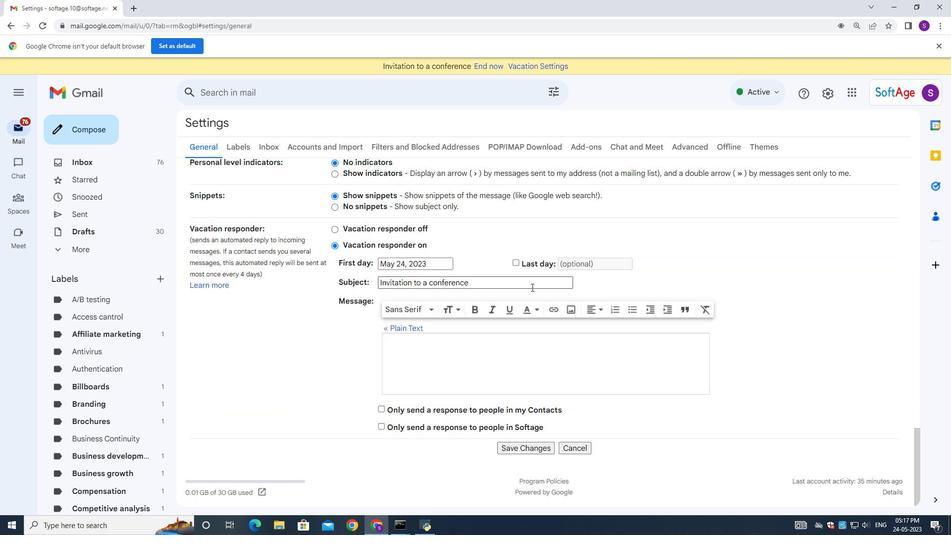 
Action: Mouse scrolled (532, 290) with delta (0, 0)
Screenshot: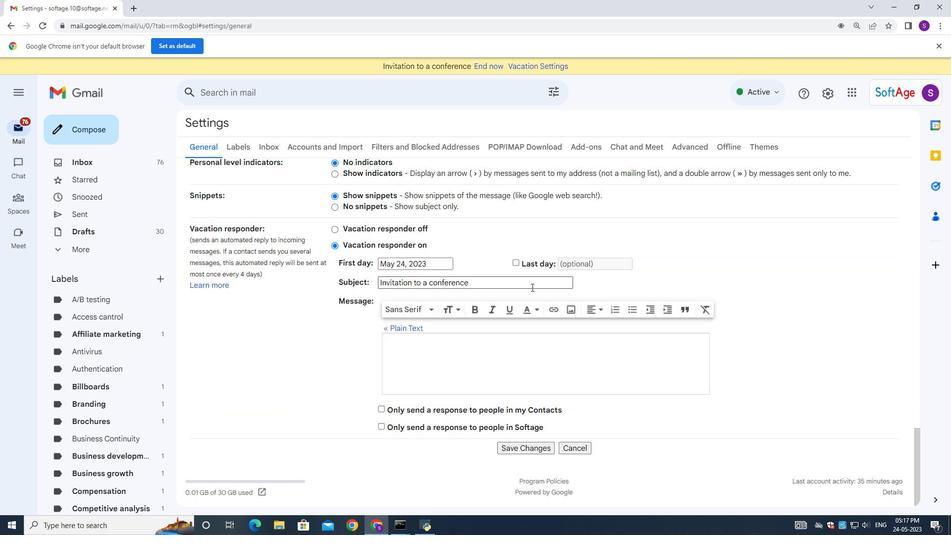 
Action: Mouse scrolled (532, 291) with delta (0, 0)
Screenshot: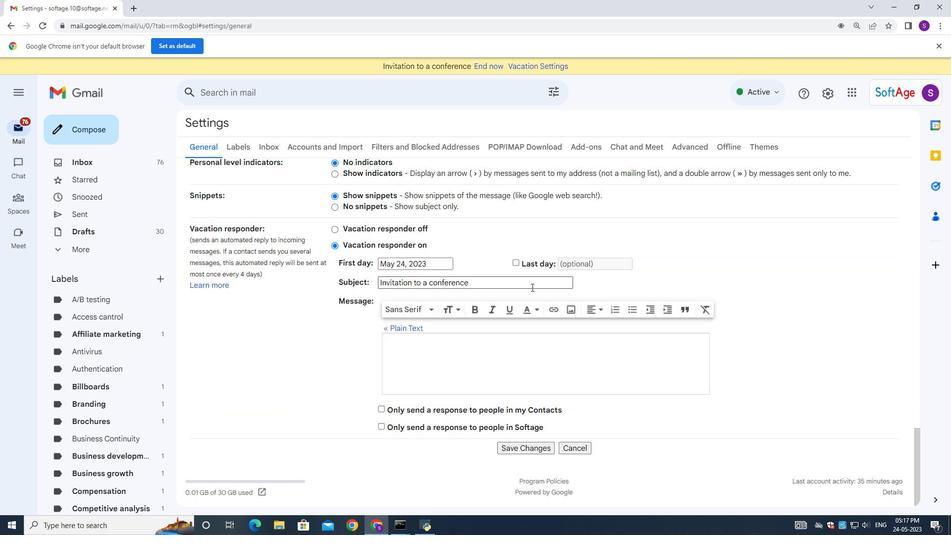 
Action: Mouse scrolled (532, 291) with delta (0, 0)
Screenshot: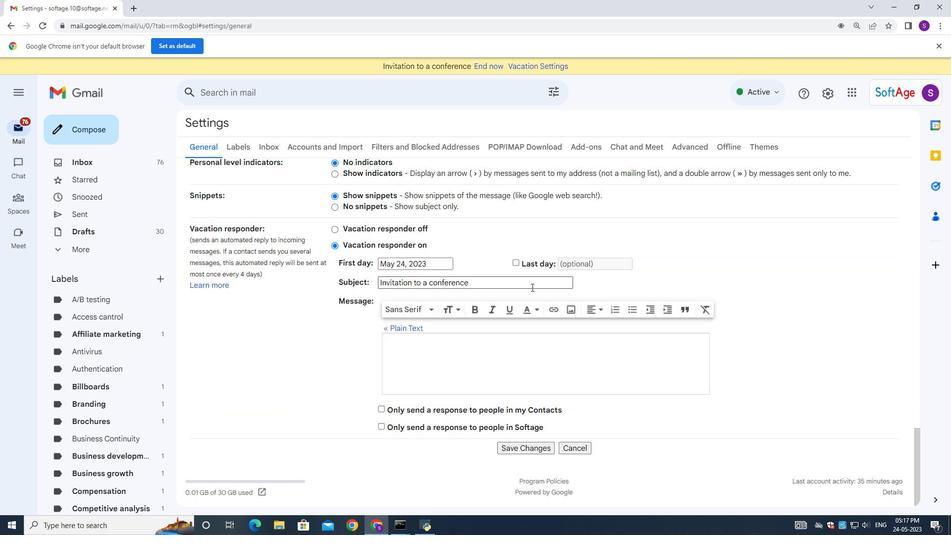 
Action: Mouse moved to (532, 292)
Screenshot: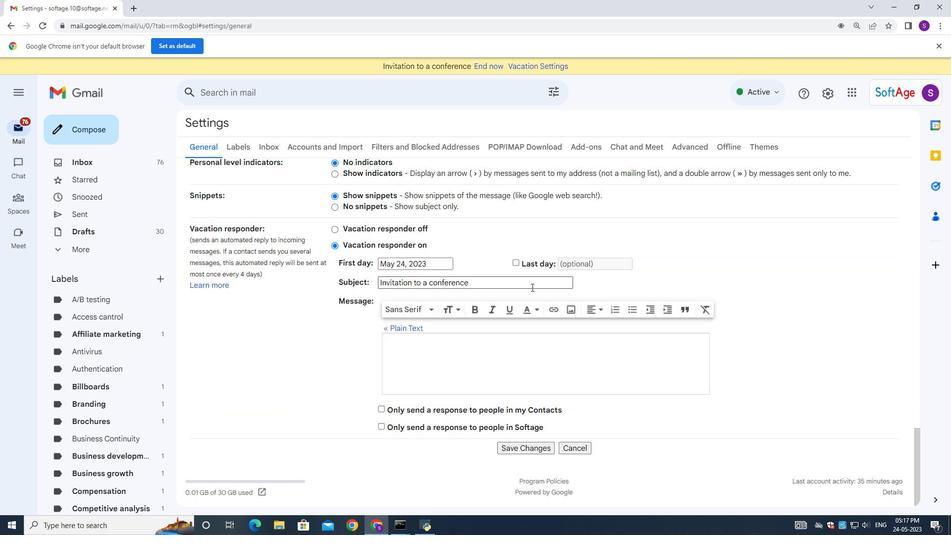 
Action: Mouse scrolled (532, 291) with delta (0, 0)
Screenshot: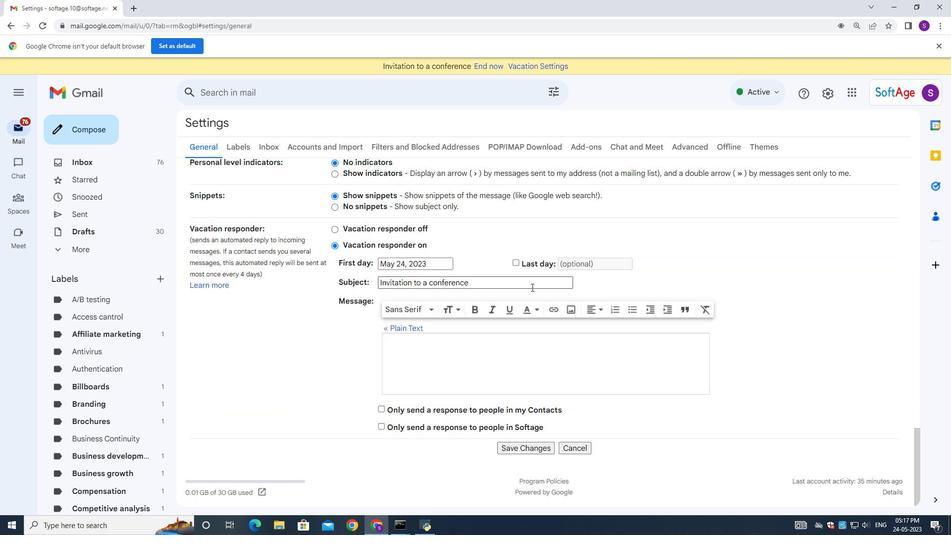 
Action: Mouse moved to (531, 292)
Screenshot: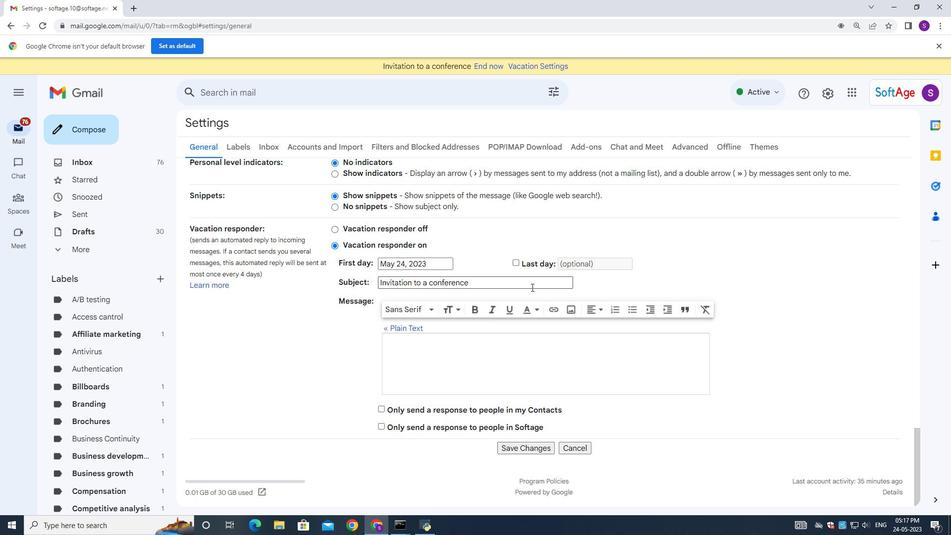 
Action: Mouse scrolled (532, 291) with delta (0, 0)
Screenshot: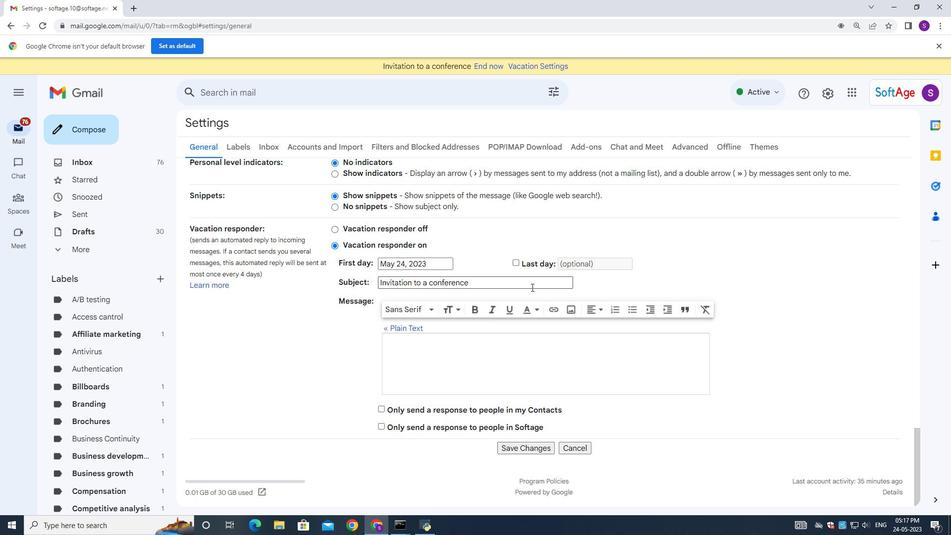 
Action: Mouse moved to (531, 294)
Screenshot: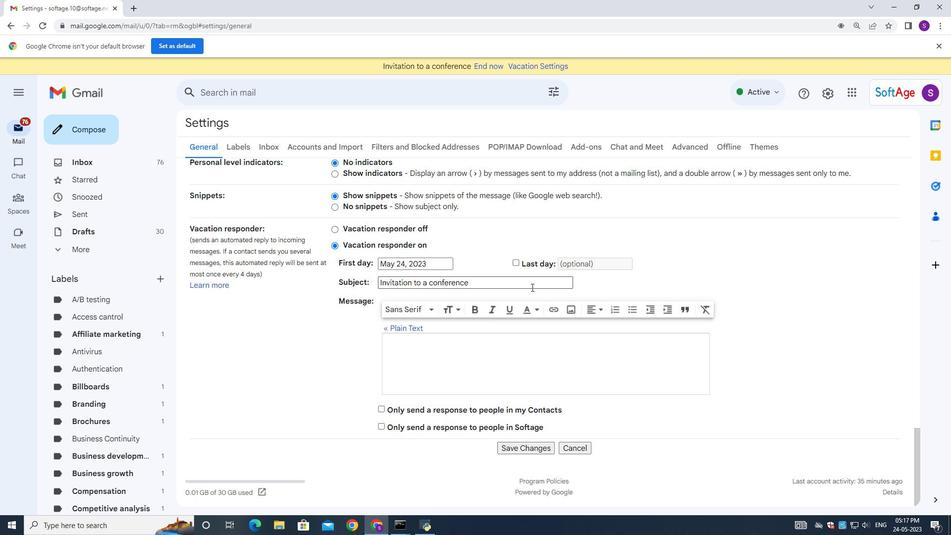
Action: Mouse scrolled (532, 291) with delta (0, 0)
Screenshot: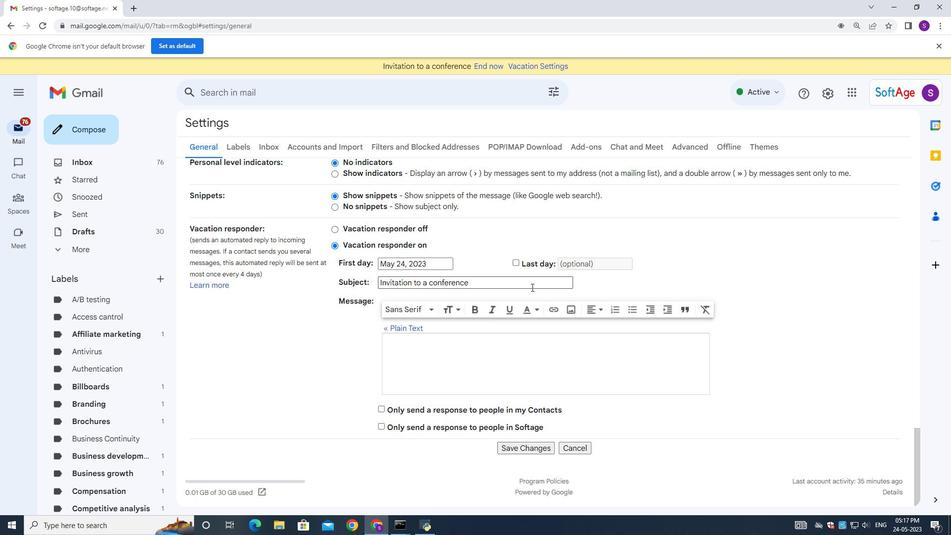 
Action: Mouse moved to (511, 449)
Screenshot: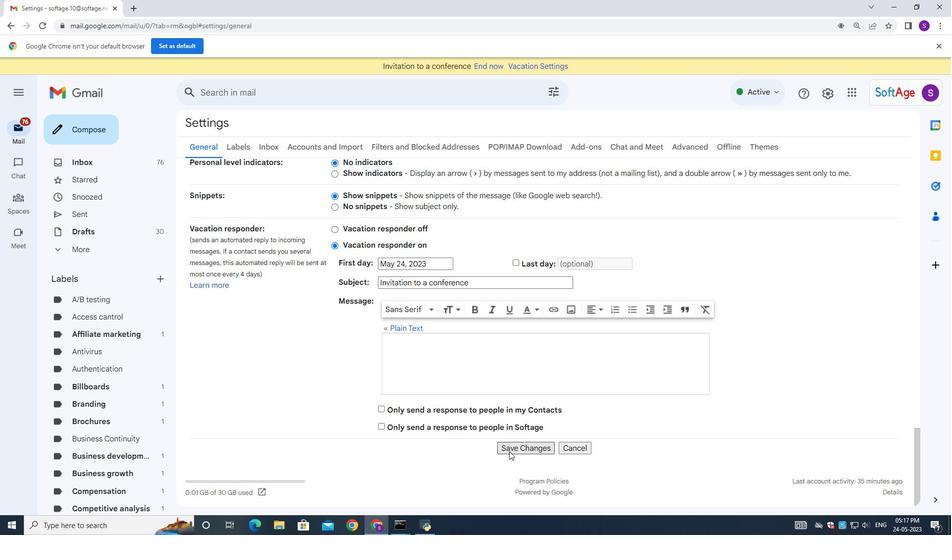 
Action: Mouse pressed left at (511, 449)
Screenshot: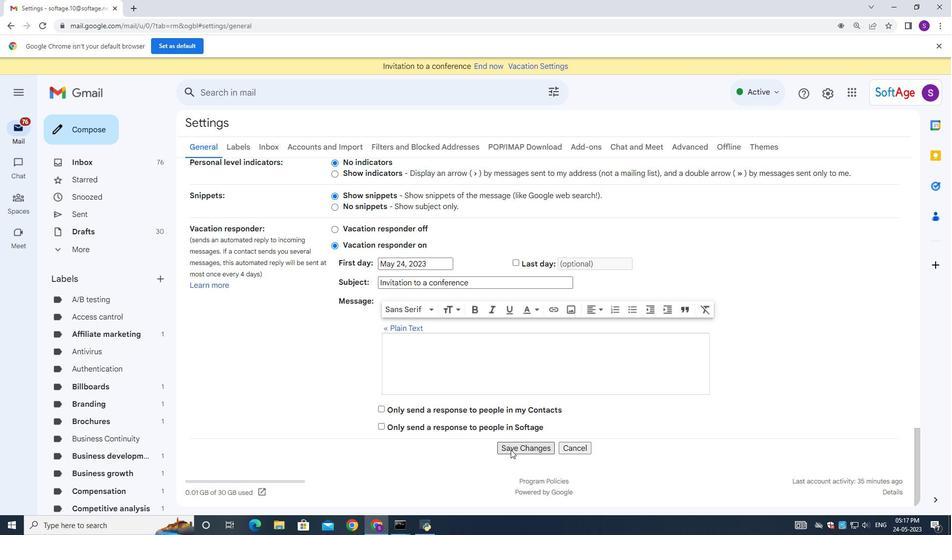 
Action: Mouse moved to (75, 121)
Screenshot: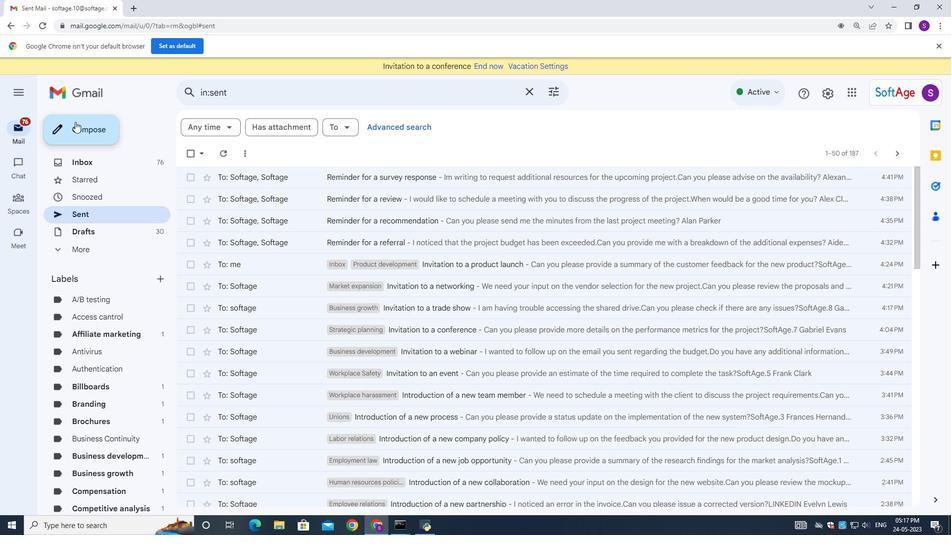 
Action: Mouse pressed left at (75, 121)
Screenshot: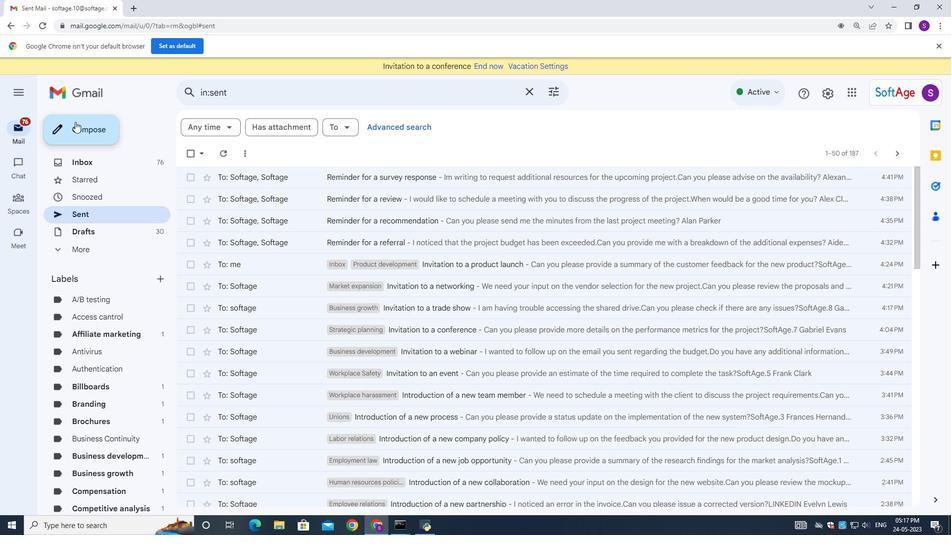 
Action: Mouse moved to (784, 499)
Screenshot: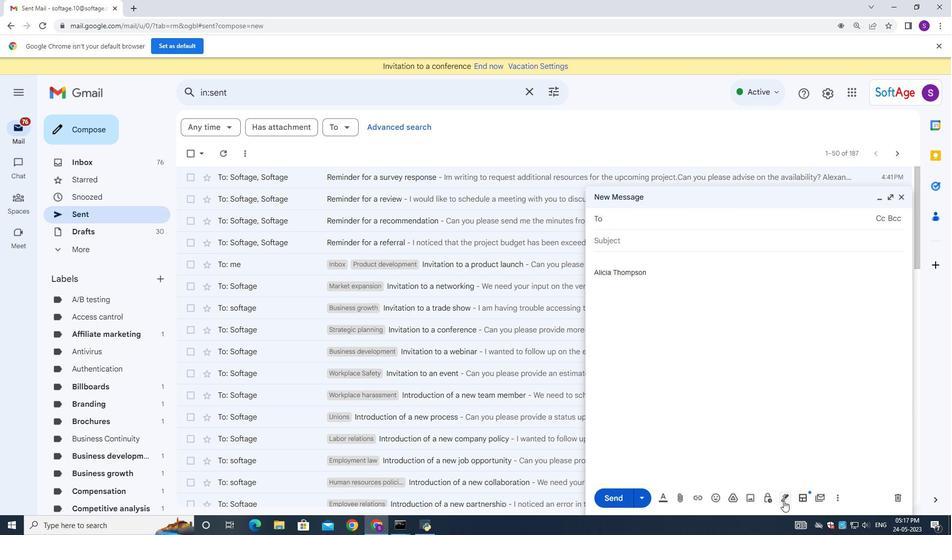 
Action: Mouse pressed left at (784, 499)
Screenshot: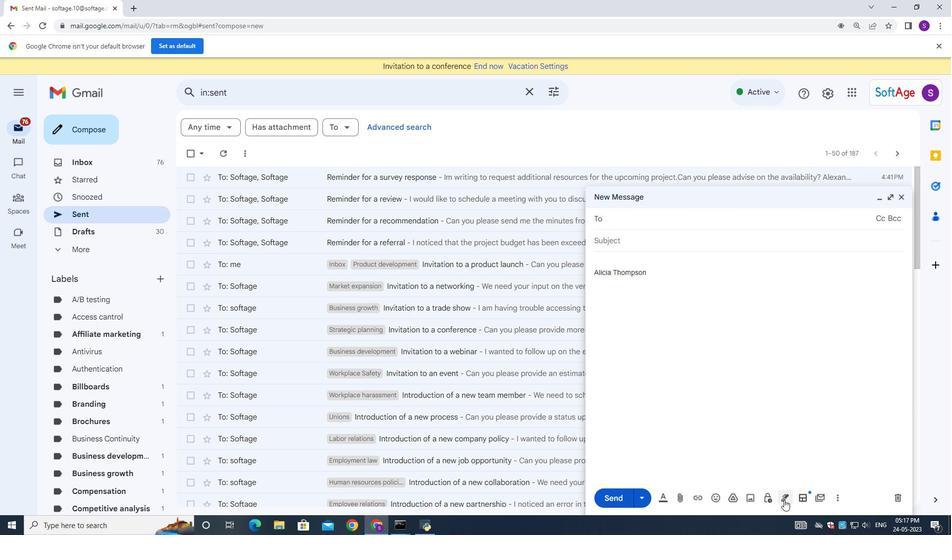
Action: Mouse moved to (686, 399)
Screenshot: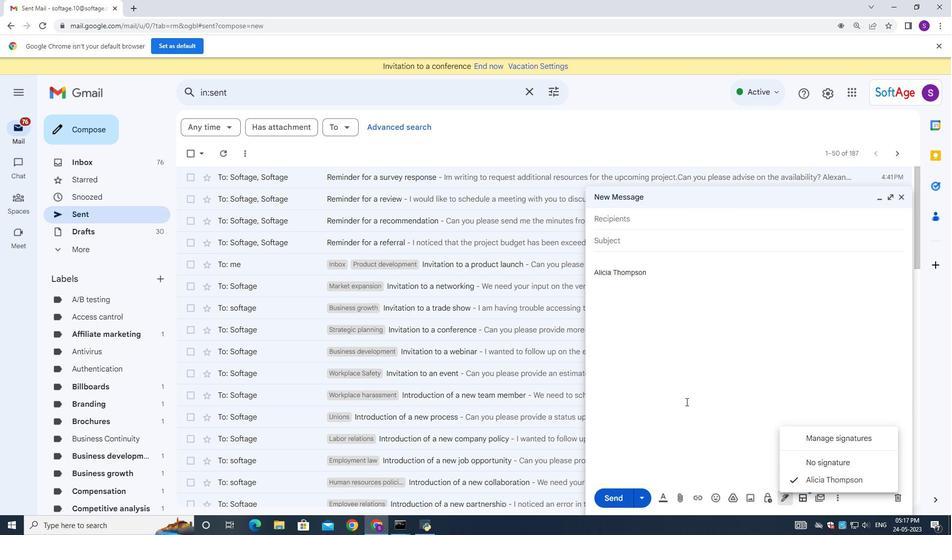
Action: Mouse pressed left at (686, 399)
Screenshot: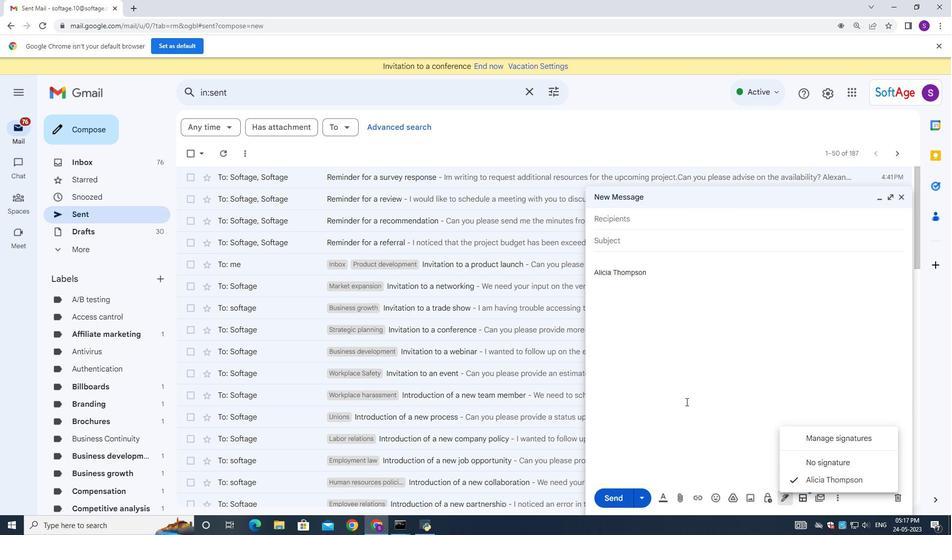 
Action: Mouse moved to (661, 223)
Screenshot: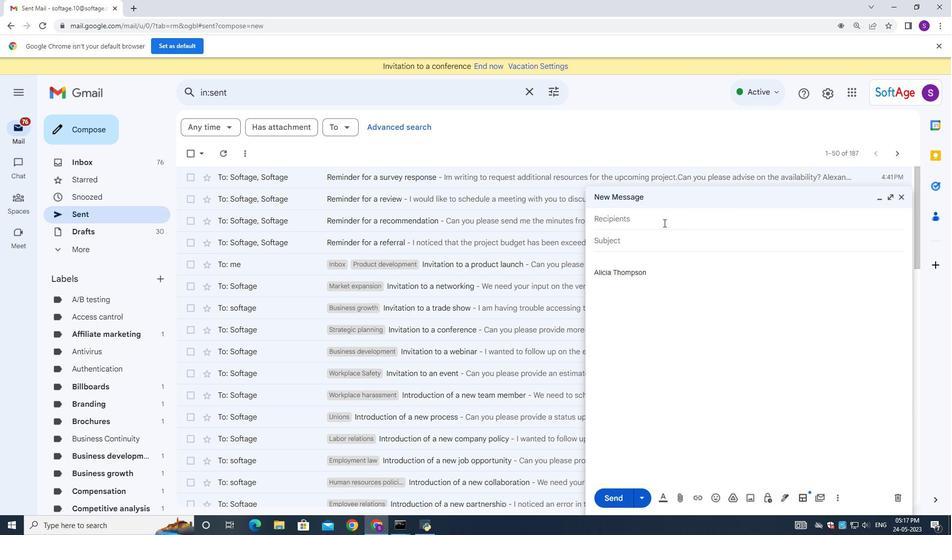 
Action: Mouse pressed left at (661, 223)
Screenshot: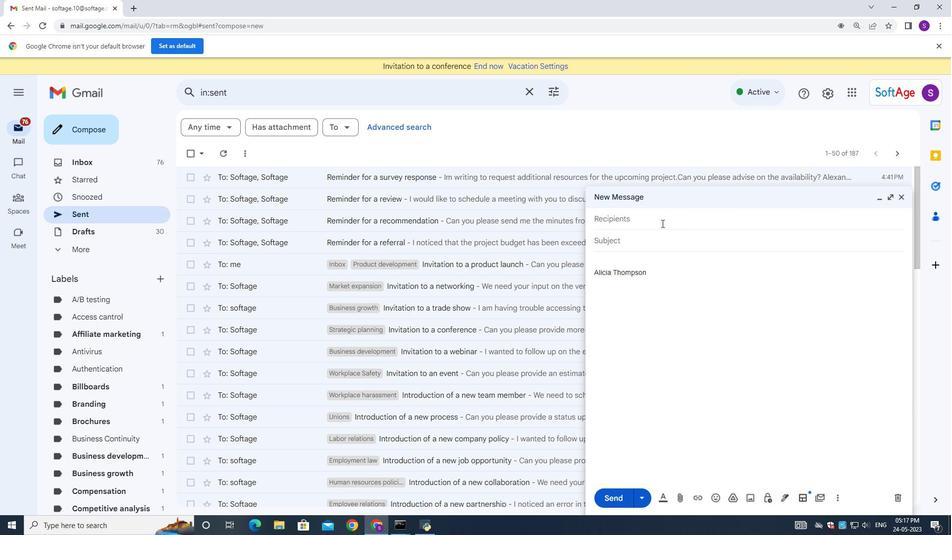 
Action: Mouse moved to (642, 245)
Screenshot: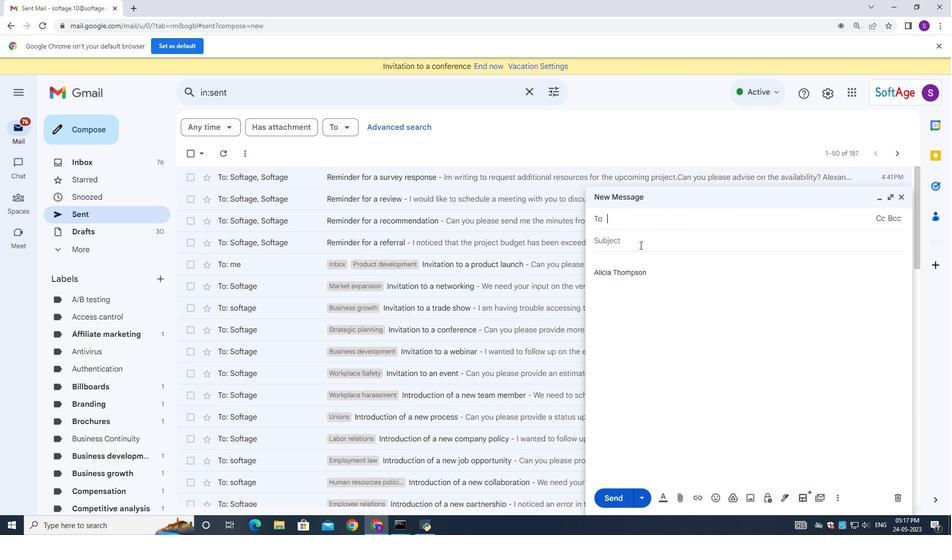 
Action: Mouse pressed left at (642, 245)
Screenshot: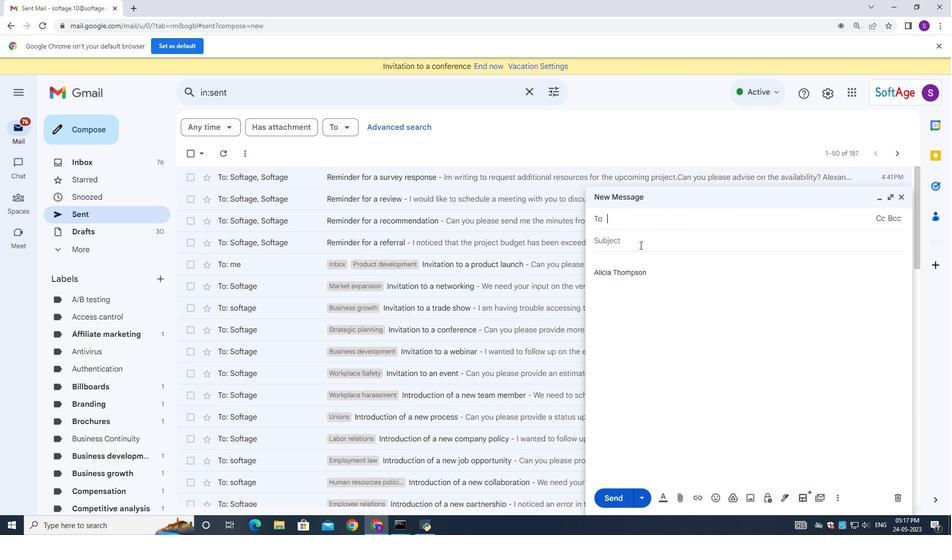 
Action: Mouse moved to (643, 245)
Screenshot: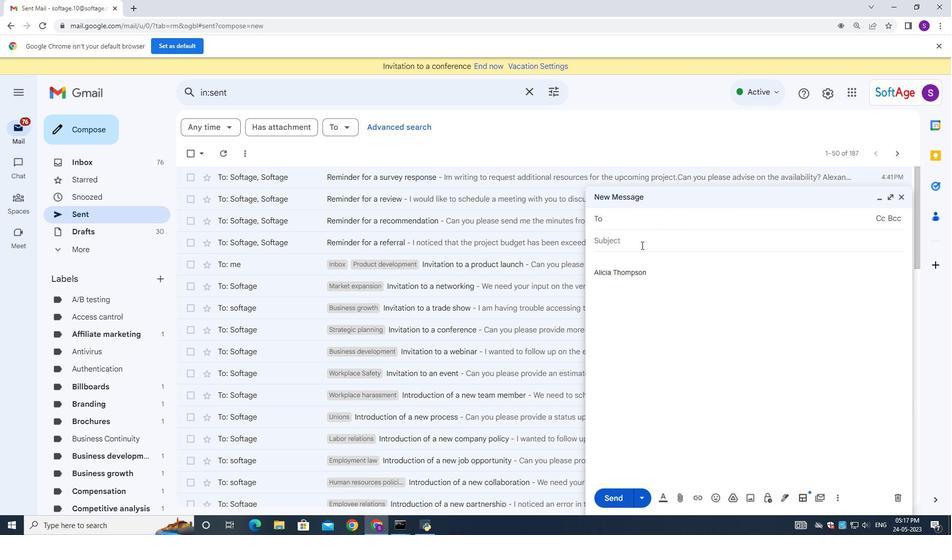 
Action: Key pressed <Key.shift>Reminder<Key.space>for<Key.space>a<Key.space>donation<Key.space>
Screenshot: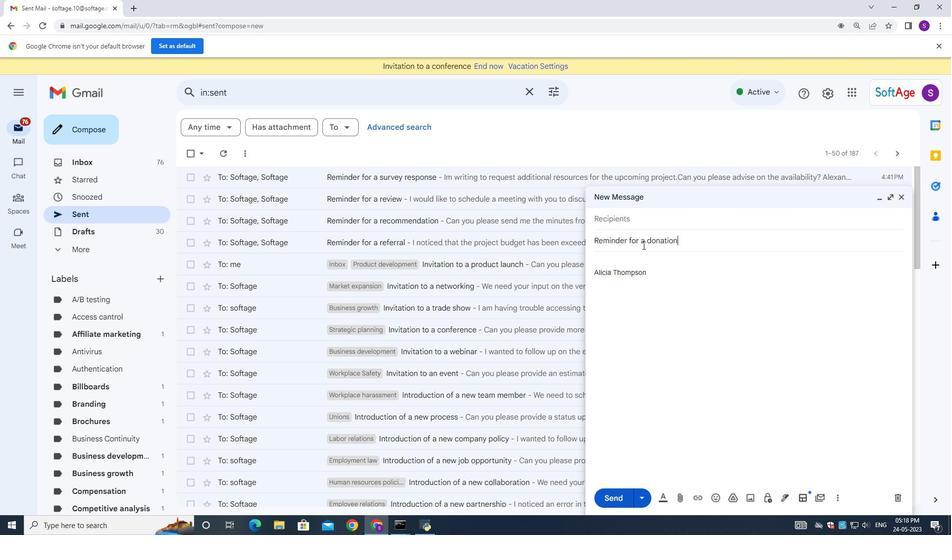 
Action: Mouse moved to (612, 216)
Screenshot: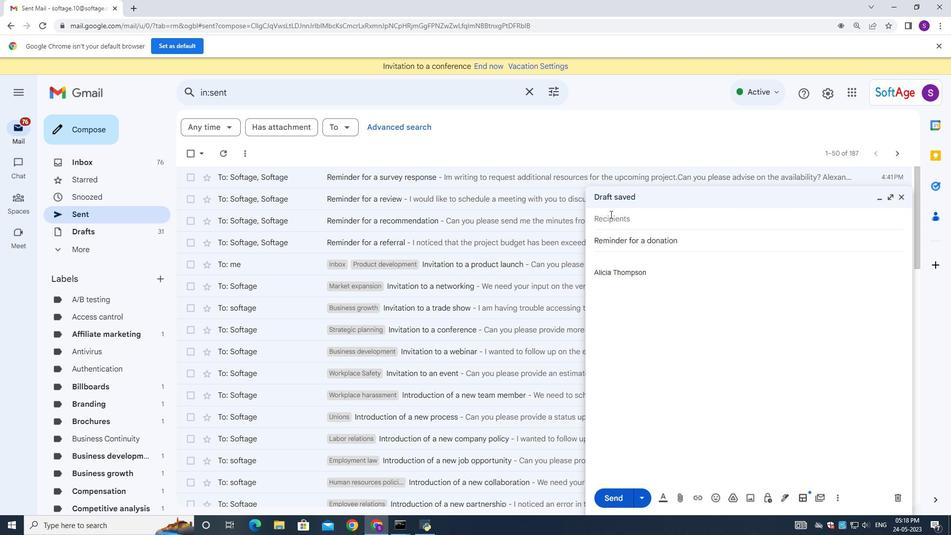 
Action: Mouse pressed left at (612, 216)
Screenshot: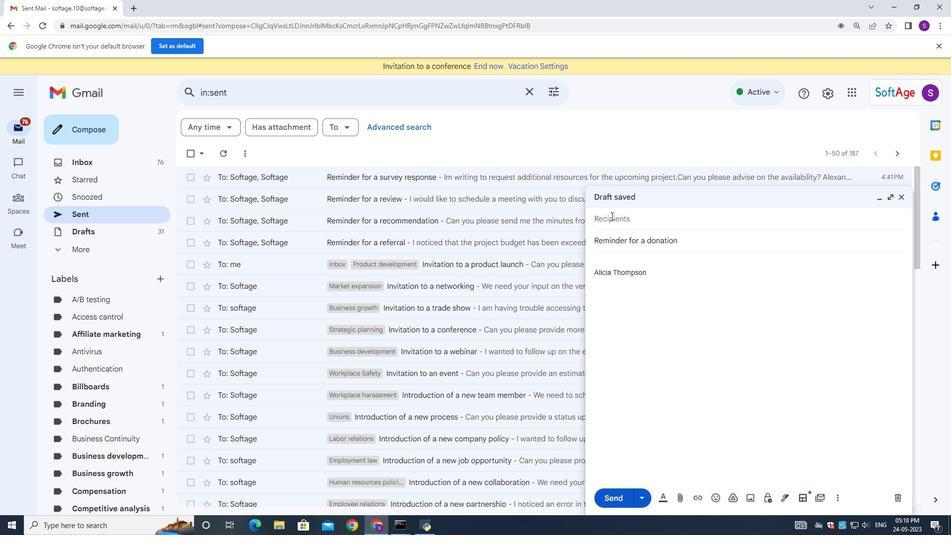 
Action: Mouse moved to (611, 216)
Screenshot: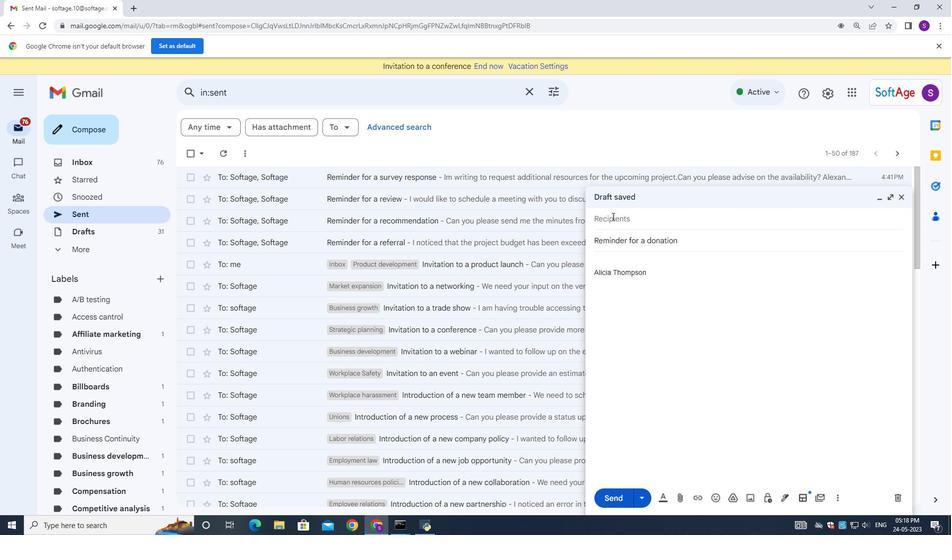 
Action: Key pressed <Key.shift><Key.shift><Key.shift><Key.shift><Key.shift><Key.shift><Key.shift><Key.shift><Key.shift><Key.shift><Key.shift><Key.shift><Key.shift><Key.shift><Key.shift><Key.shift><Key.shift><Key.shift><Key.shift><Key.shift><Key.shift><Key.shift><Key.shift><Key.shift><Key.shift><Key.shift><Key.shift><Key.shift><Key.shift><Key.shift><Key.shift><Key.shift><Key.shift><Key.shift><Key.shift><Key.shift><Key.shift><Key.shift><Key.shift><Key.shift><Key.shift><Key.shift><Key.shift><Key.shift><Key.shift><Key.shift><Key.shift><Key.shift><Key.shift><Key.shift><Key.shift><Key.shift><Key.shift><Key.shift><Key.shift><Key.shift><Key.shift><Key.shift><Key.shift><Key.shift><Key.shift><Key.shift><Key.shift><Key.shift><Key.shift><Key.shift><Key.shift><Key.shift><Key.shift><Key.shift><Key.shift><Key.shift><Key.shift><Key.shift><Key.shift><Key.shift><Key.shift><Key.shift><Key.shift><Key.shift><Key.shift><Key.shift><Key.shift><Key.shift><Key.shift><Key.shift><Key.shift><Key.shift><Key.shift><Key.shift><Key.shift><Key.shift><Key.shift><Key.shift><Key.shift><Key.shift><Key.shift><Key.shift><Key.shift><Key.shift><Key.shift><Key.shift><Key.shift><Key.shift><Key.shift><Key.shift><Key.shift><Key.shift><Key.shift><Key.shift><Key.shift><Key.shift><Key.shift><Key.shift><Key.shift><Key.shift><Key.shift><Key.shift><Key.shift><Key.shift><Key.shift><Key.shift><Key.shift><Key.shift><Key.shift><Key.shift><Key.shift><Key.shift><Key.shift><Key.shift><Key.shift><Key.shift><Key.shift><Key.shift><Key.shift><Key.shift><Key.shift><Key.shift><Key.shift><Key.shift><Key.shift><Key.shift><Key.shift><Key.shift><Key.shift><Key.shift><Key.shift><Key.shift><Key.shift><Key.shift><Key.shift><Key.shift><Key.shift>
Screenshot: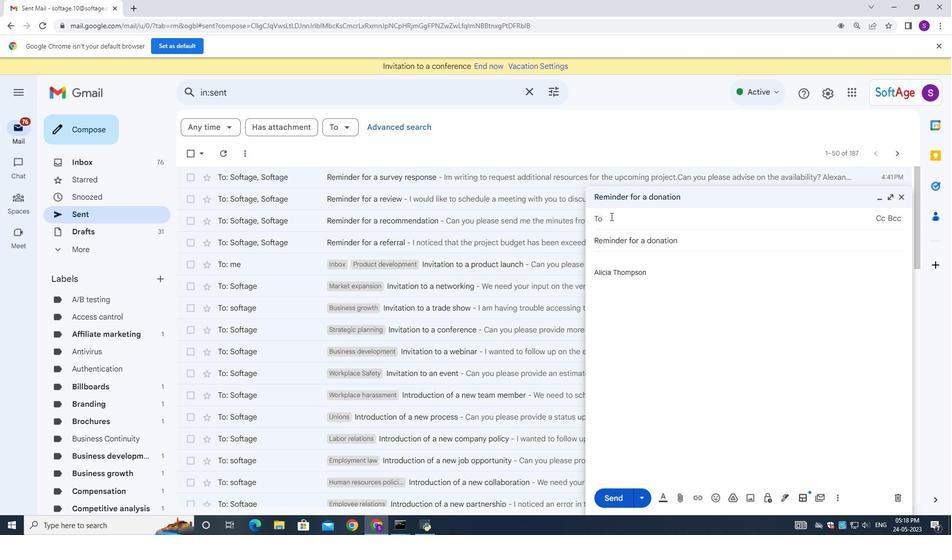 
Action: Mouse moved to (637, 253)
Screenshot: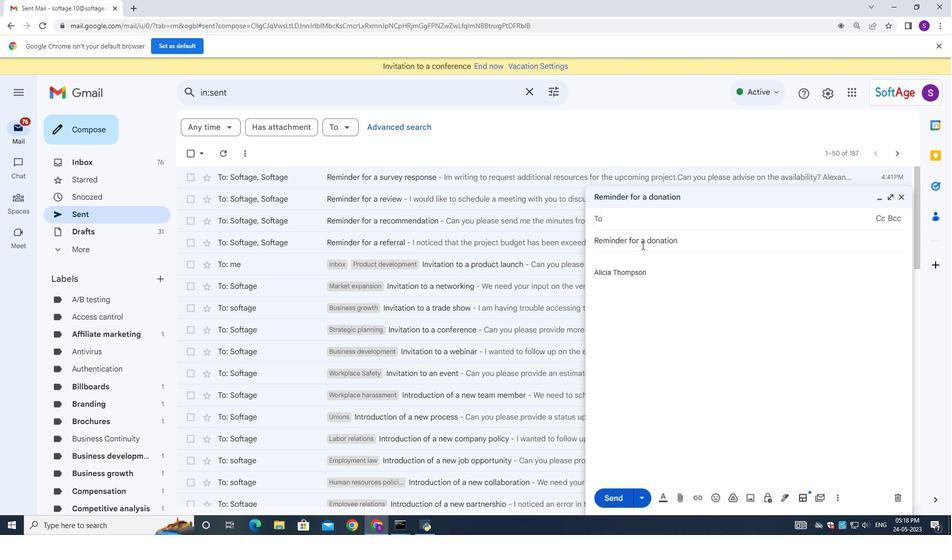 
Action: Mouse pressed left at (637, 253)
Screenshot: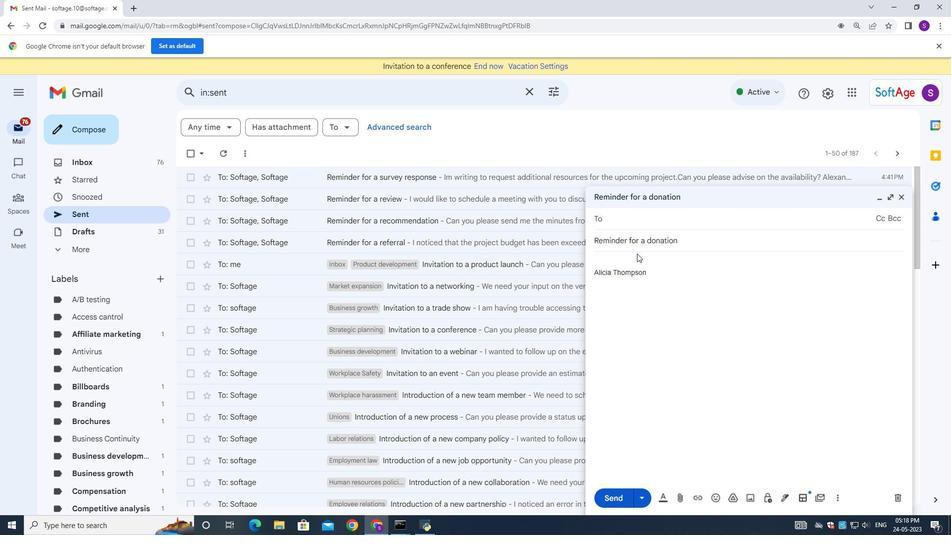 
Action: Mouse moved to (633, 259)
Screenshot: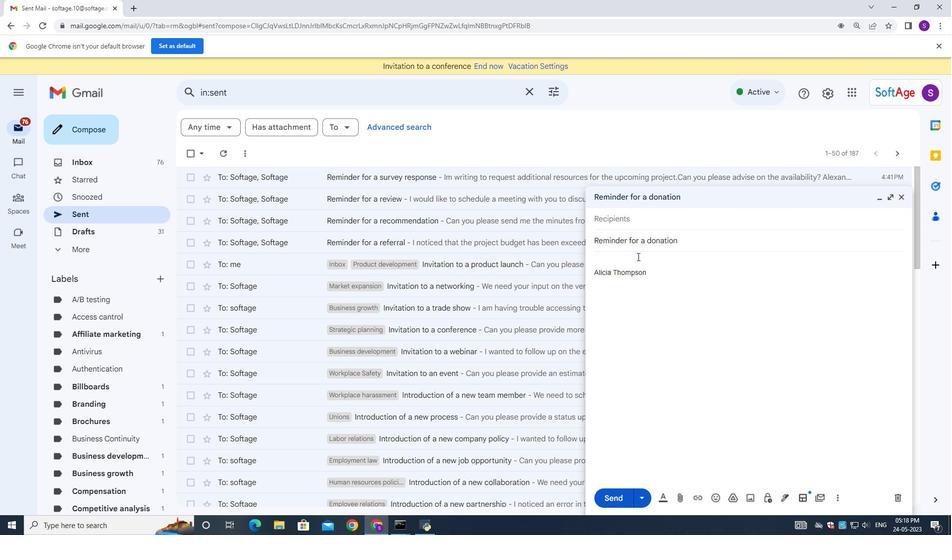 
Action: Mouse pressed left at (633, 259)
Screenshot: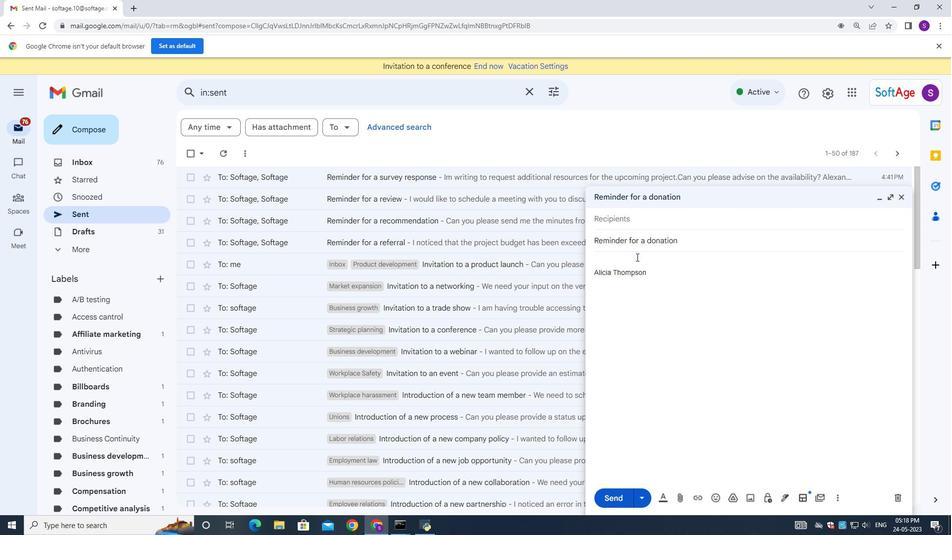 
Action: Mouse moved to (636, 259)
Screenshot: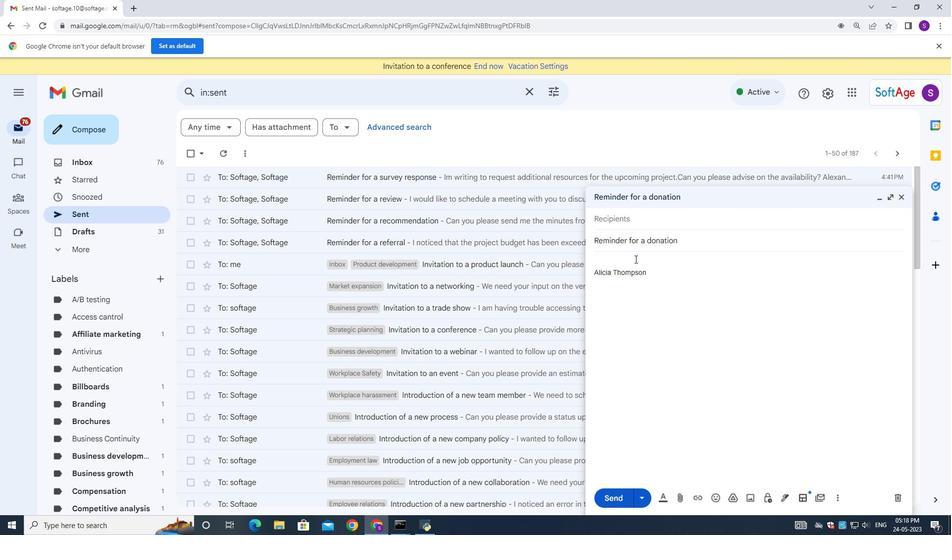 
Action: Key pressed <Key.shift>Would<Key.space>you<Key.space>be<Key.space>able<Key.space>to<Key.space>atttend<Key.space>the<Key.space>training<Key.space>session<Key.space>on<Key.space>mo<Key.backspace><Key.backspace><Key.shift>m<Key.backspace><Key.shift>Mondat<Key.backspace>y<Key.space>at<Key.space>10am<Key.shift_r>?
Screenshot: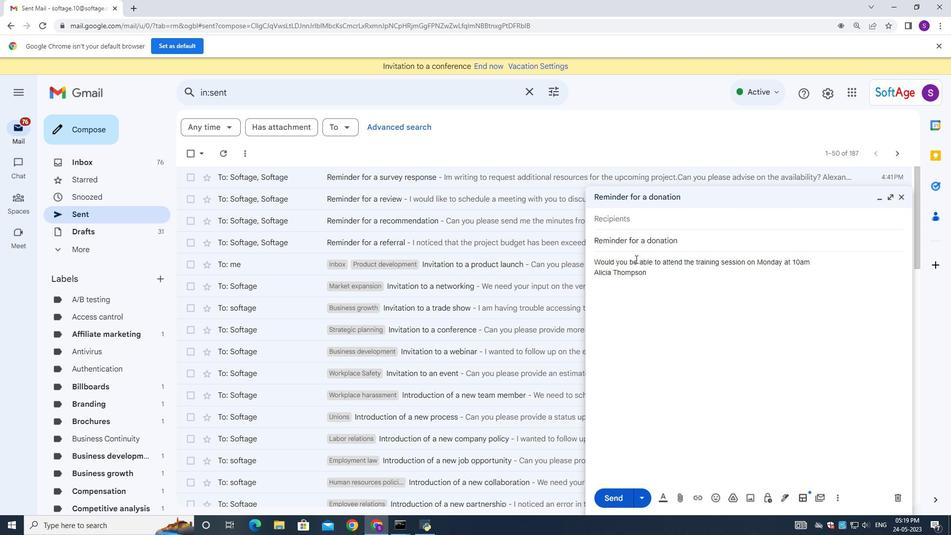 
Action: Mouse moved to (697, 499)
Screenshot: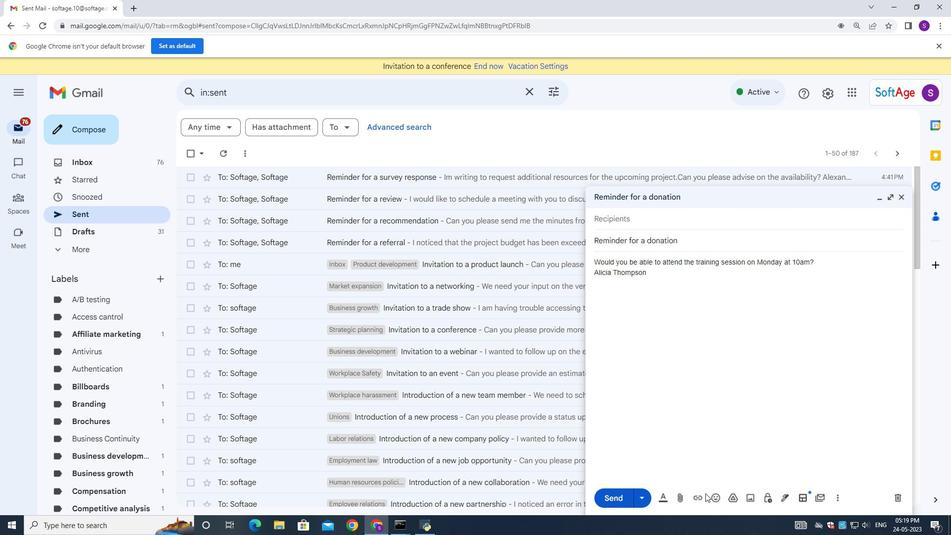 
Action: Mouse pressed left at (697, 499)
Screenshot: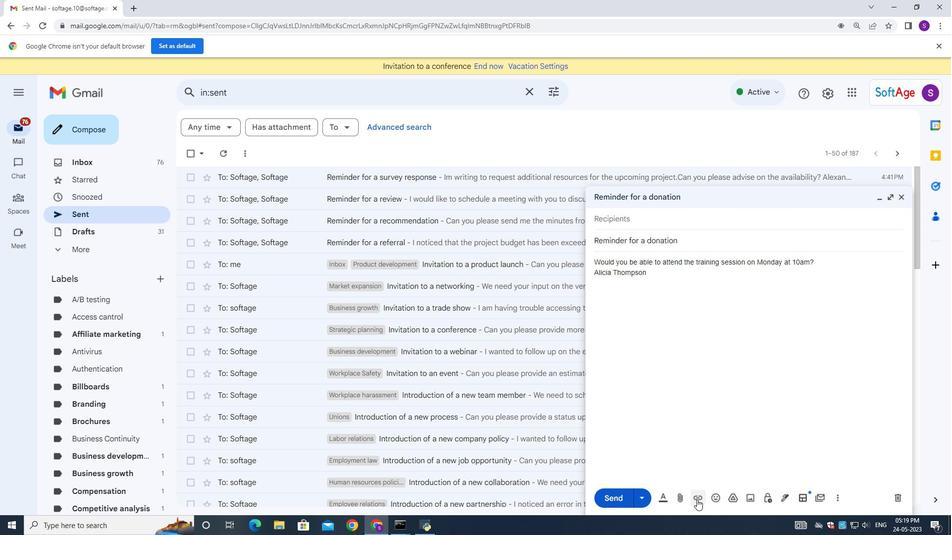 
Action: Mouse pressed left at (697, 499)
Screenshot: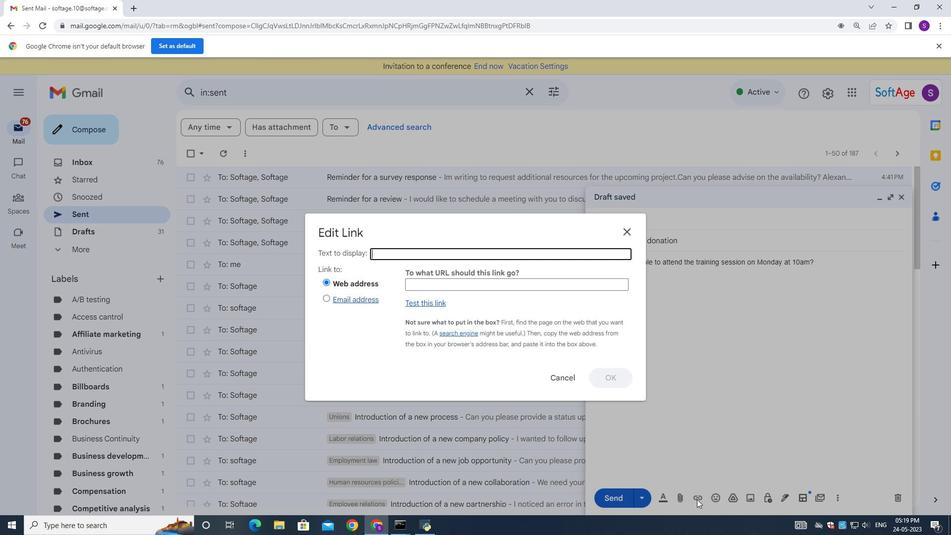 
Action: Mouse moved to (564, 378)
Screenshot: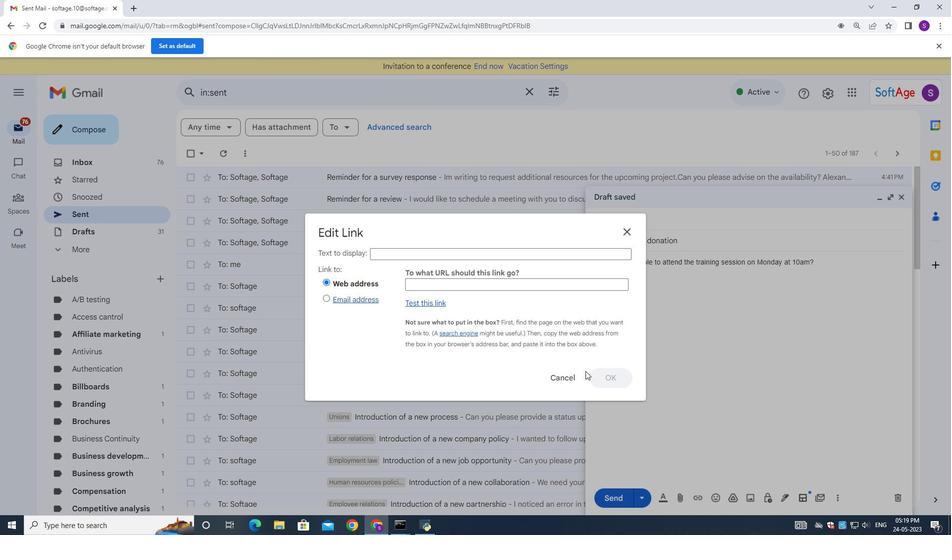 
Action: Mouse pressed left at (564, 378)
Screenshot: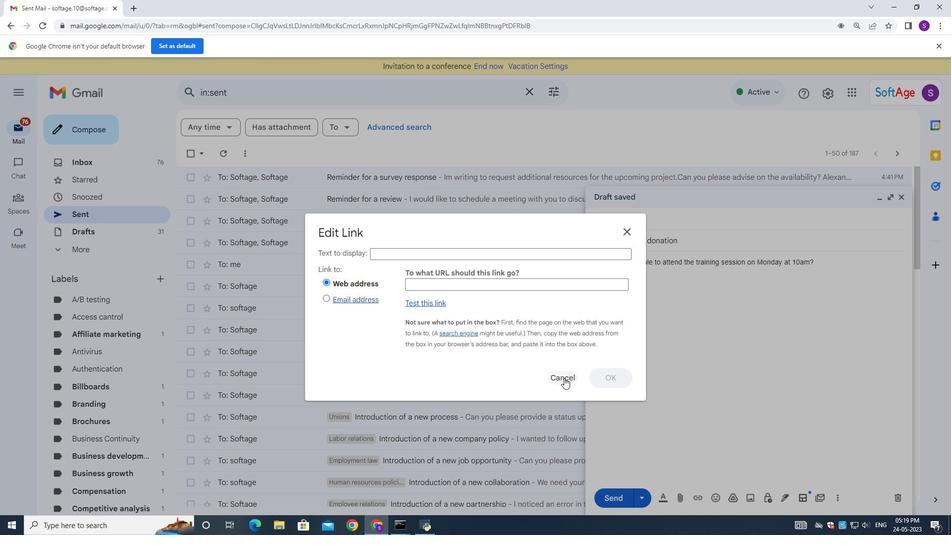 
Action: Mouse moved to (623, 220)
Screenshot: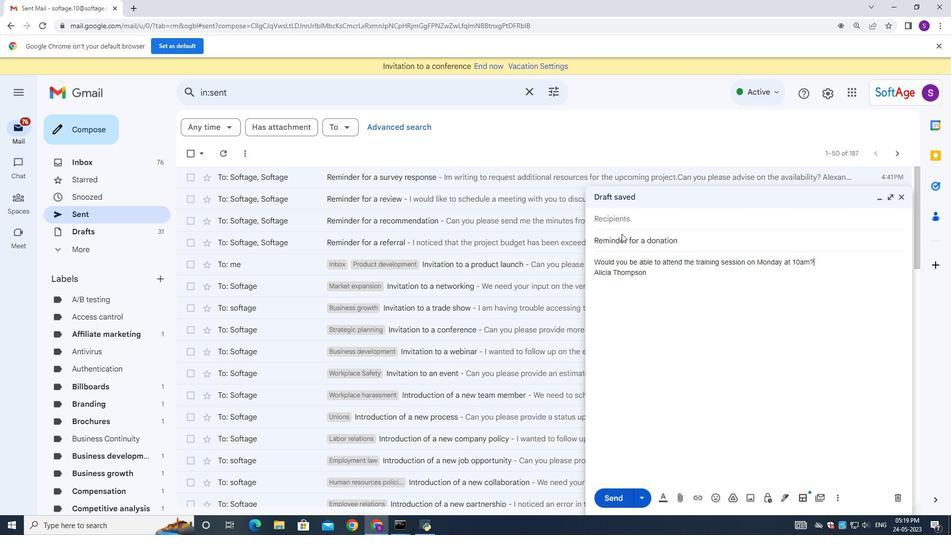 
Action: Mouse pressed left at (623, 220)
Screenshot: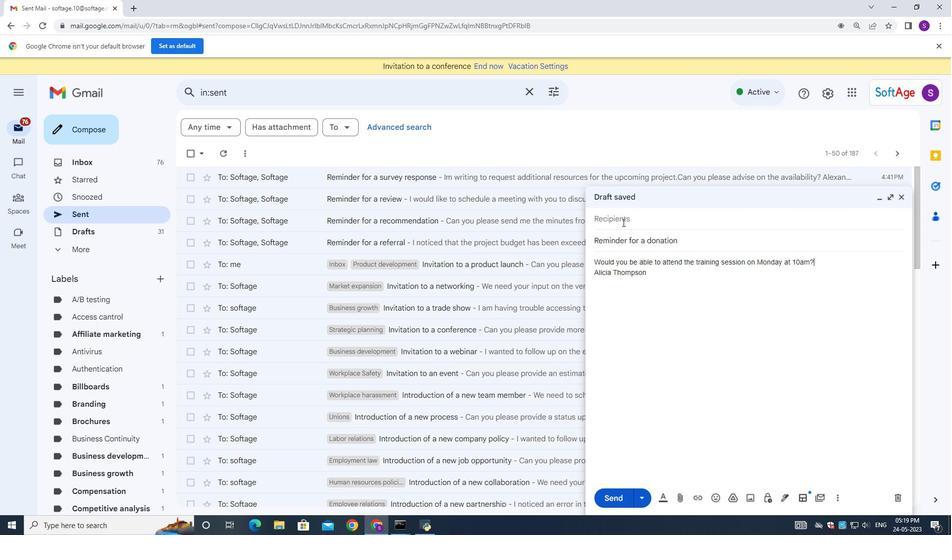 
Action: Mouse moved to (624, 220)
Screenshot: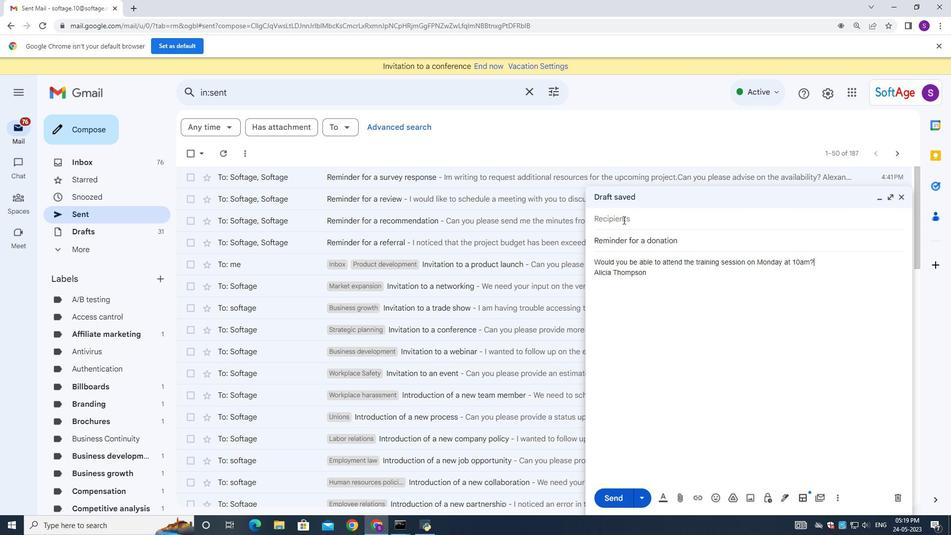 
Action: Key pressed softage.6<Key.shift>@softage.net
Screenshot: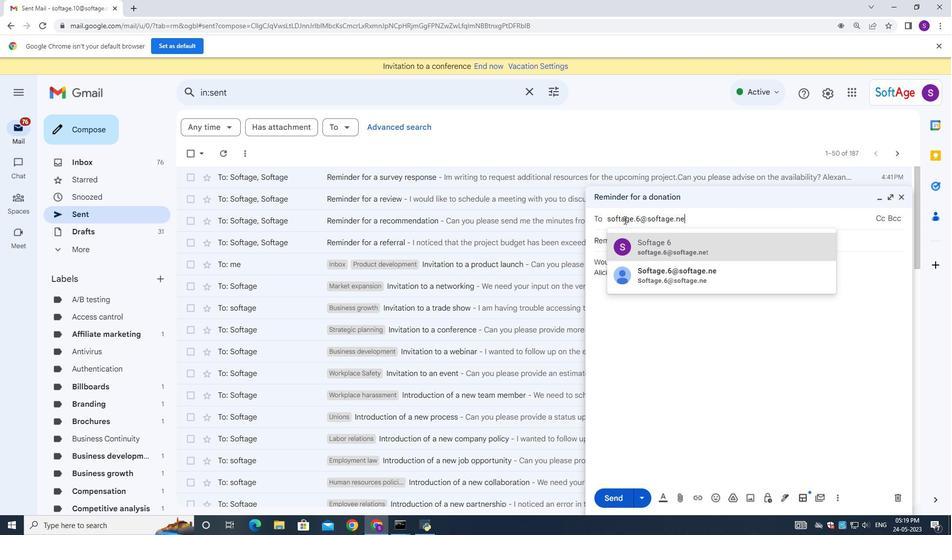 
Action: Mouse moved to (646, 253)
Screenshot: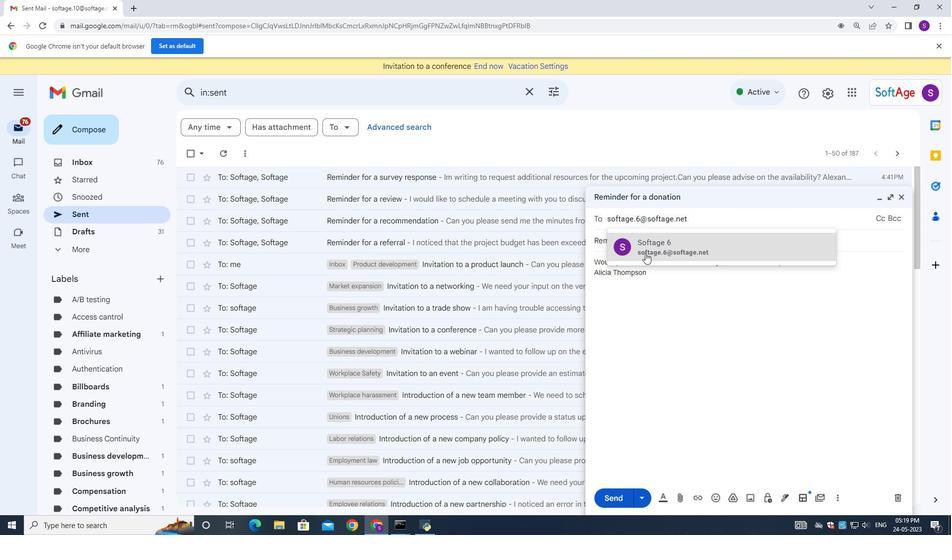 
Action: Mouse pressed left at (646, 253)
Screenshot: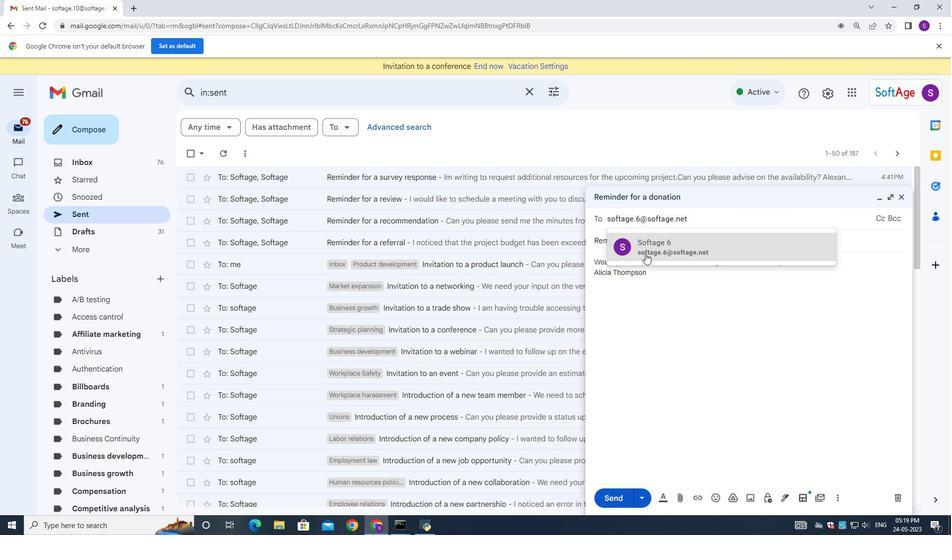
Action: Mouse moved to (647, 253)
Screenshot: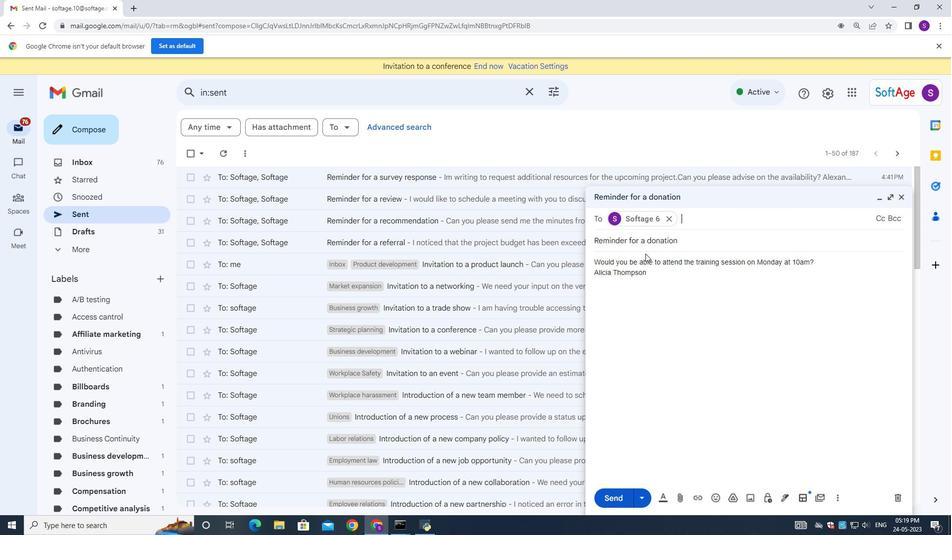 
Action: Key pressed softage.7<Key.shift><Key.shift><Key.shift><Key.shift><Key.shift><Key.shift><Key.shift><Key.shift><Key.shift><Key.shift><Key.shift>@sofyt<Key.backspace><Key.backspace>tage.net
Screenshot: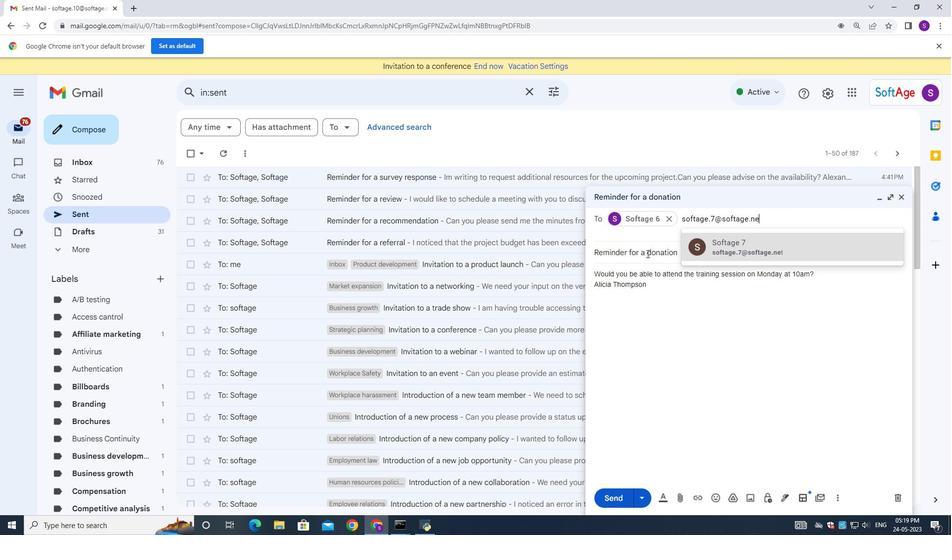 
Action: Mouse moved to (723, 245)
Screenshot: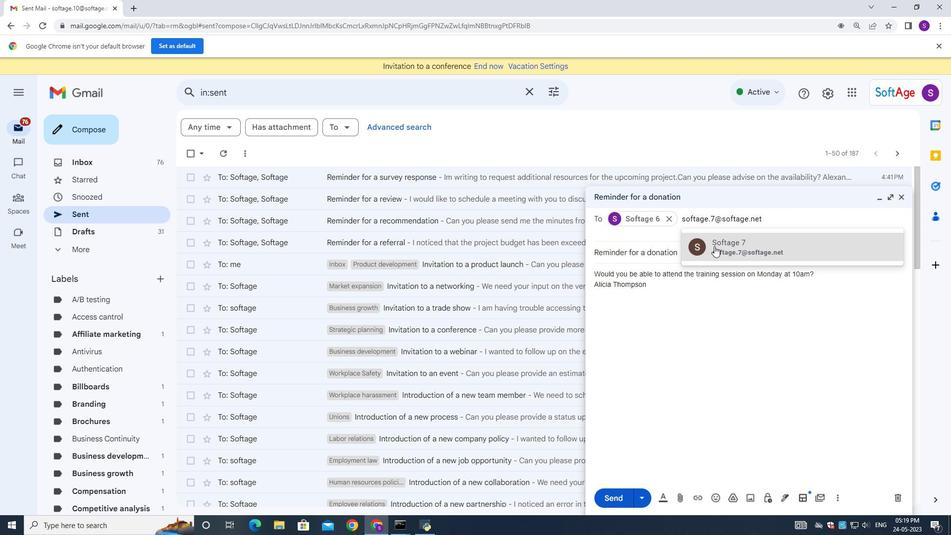 
Action: Mouse pressed left at (723, 245)
Screenshot: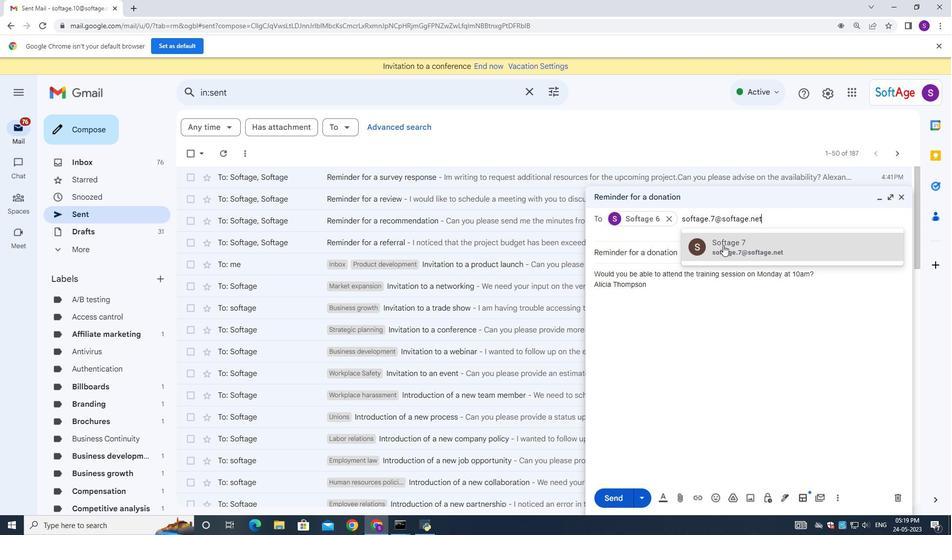 
Action: Mouse moved to (609, 500)
Screenshot: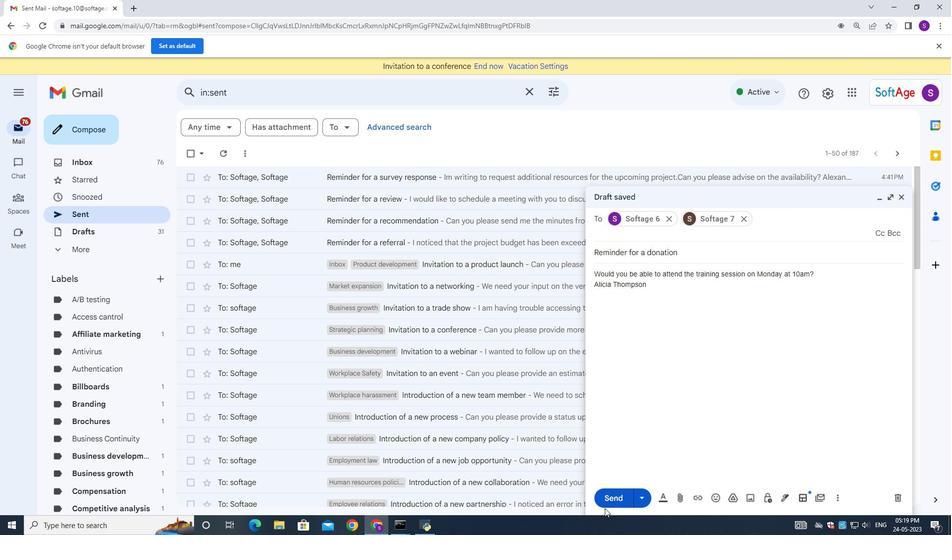 
Action: Mouse pressed left at (609, 500)
Screenshot: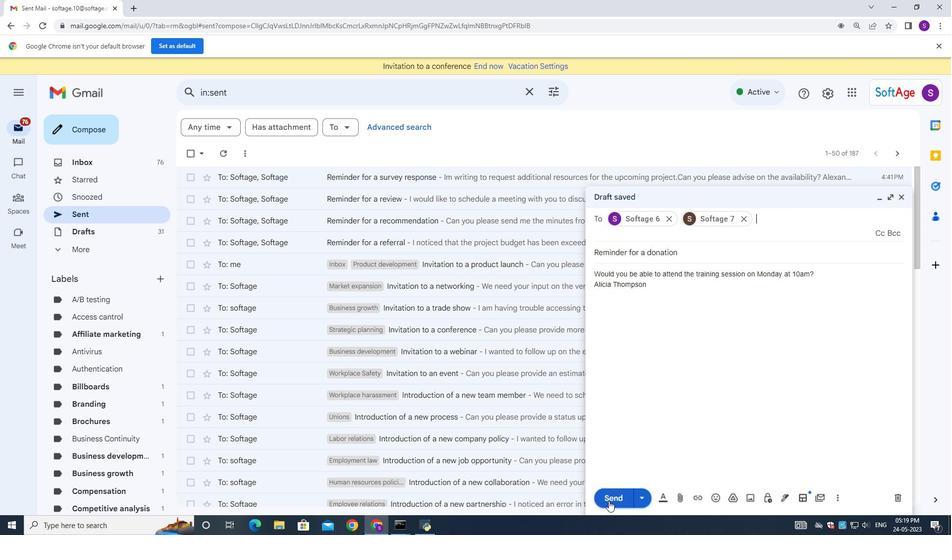 
Action: Mouse moved to (621, 278)
Screenshot: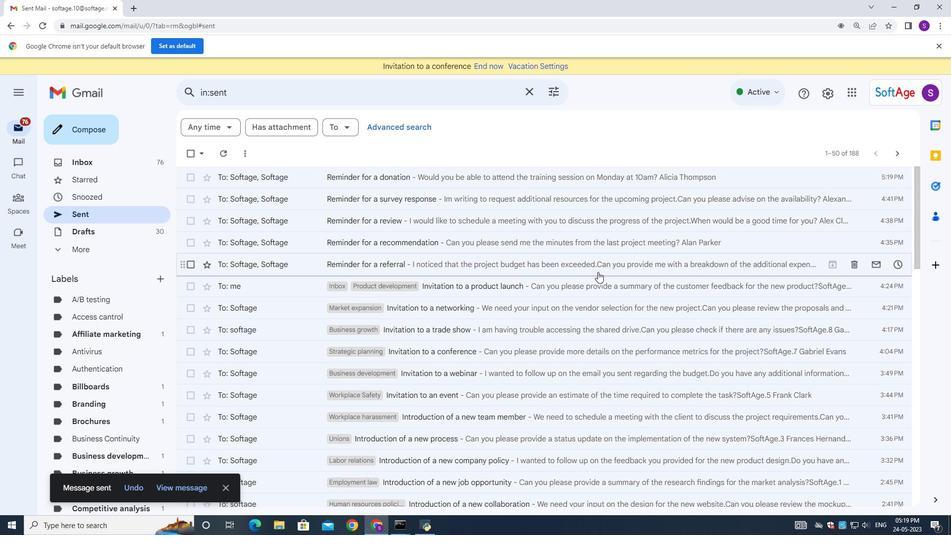 
